 Task: Change  the formatting of the data  Which is Greater than 10 in conditional formating, put the option 'Green Fill with Dark Green Text. . 'In the sheet   Valor SalesZenith Sales   book
Action: Mouse moved to (52, 219)
Screenshot: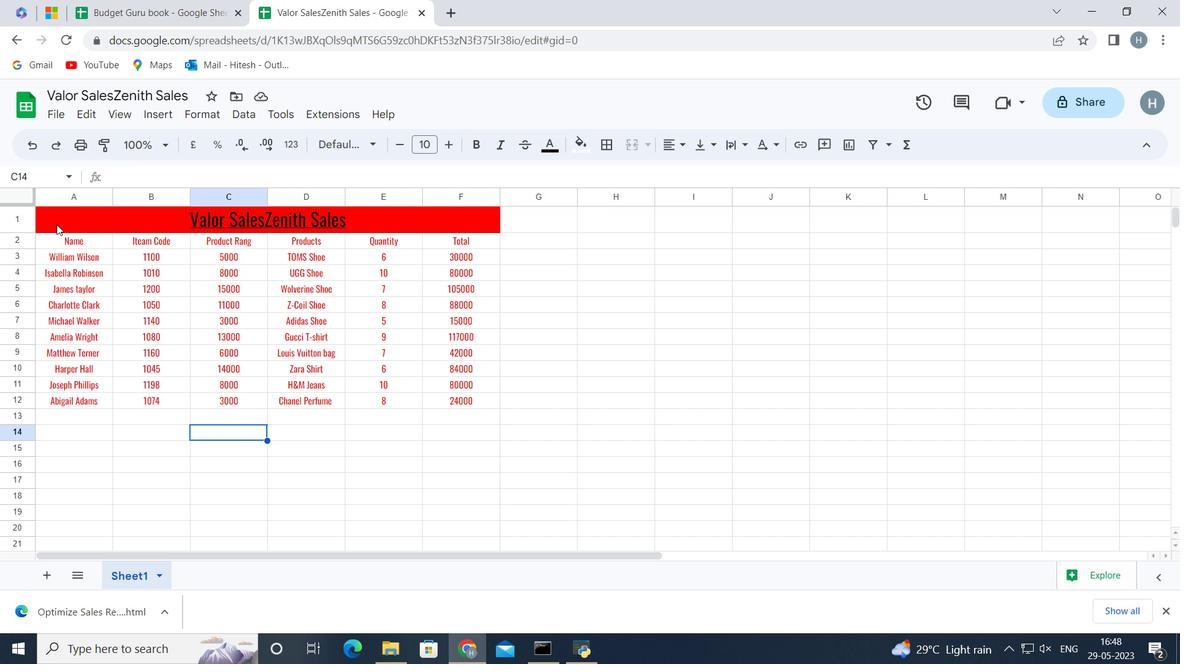 
Action: Mouse pressed left at (52, 219)
Screenshot: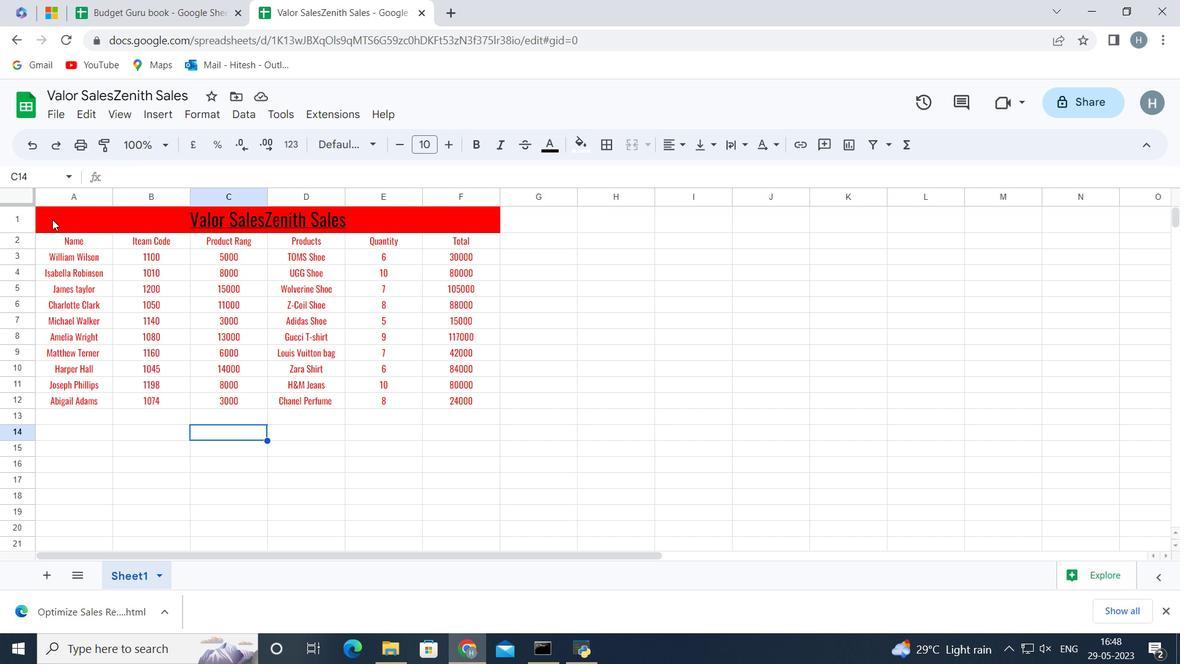 
Action: Key pressed <Key.shift><Key.shift><Key.down><Key.down><Key.down><Key.down><Key.down><Key.down><Key.down><Key.down><Key.down><Key.down><Key.down>
Screenshot: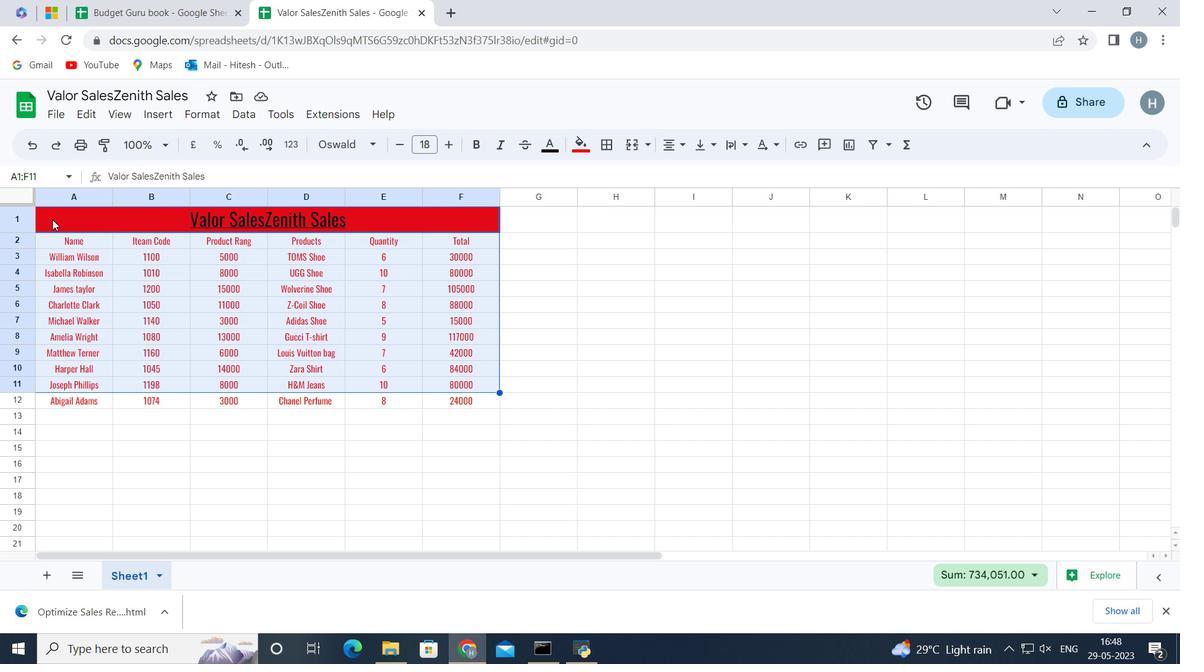 
Action: Mouse moved to (199, 116)
Screenshot: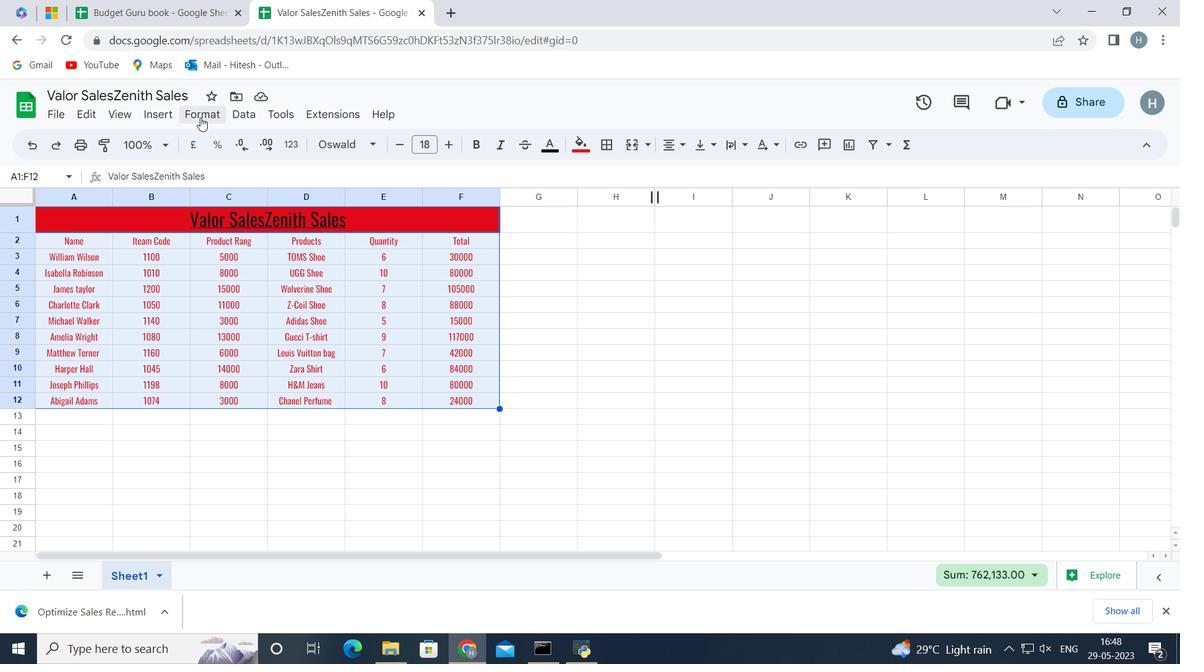 
Action: Mouse pressed left at (199, 116)
Screenshot: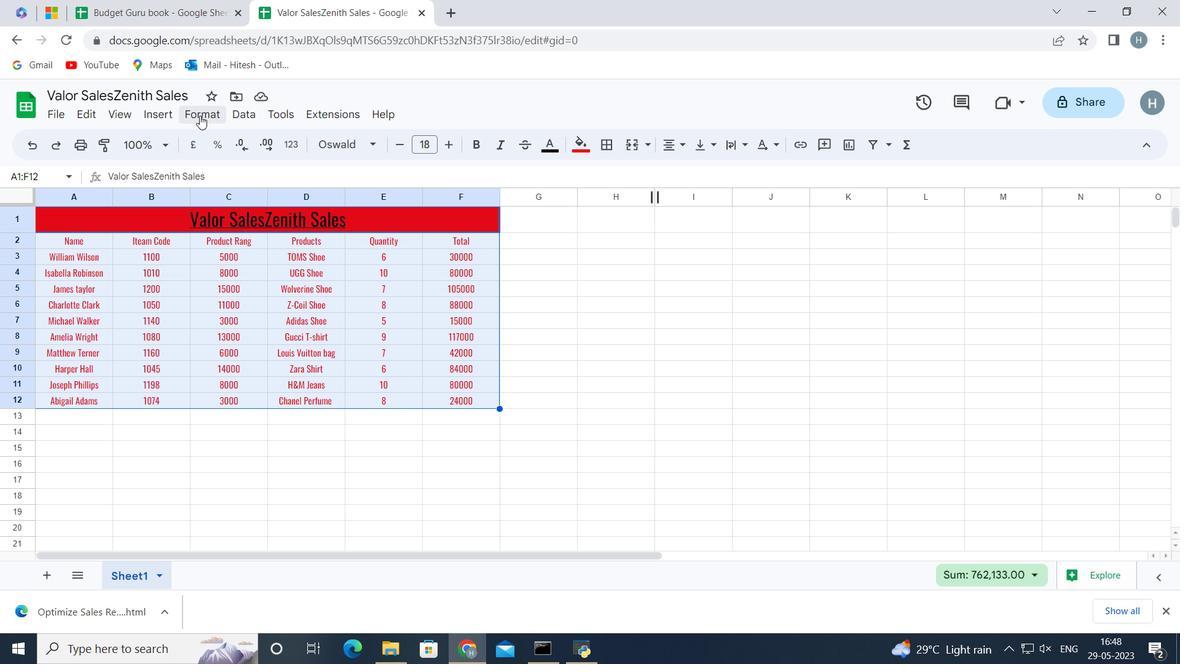 
Action: Mouse moved to (260, 377)
Screenshot: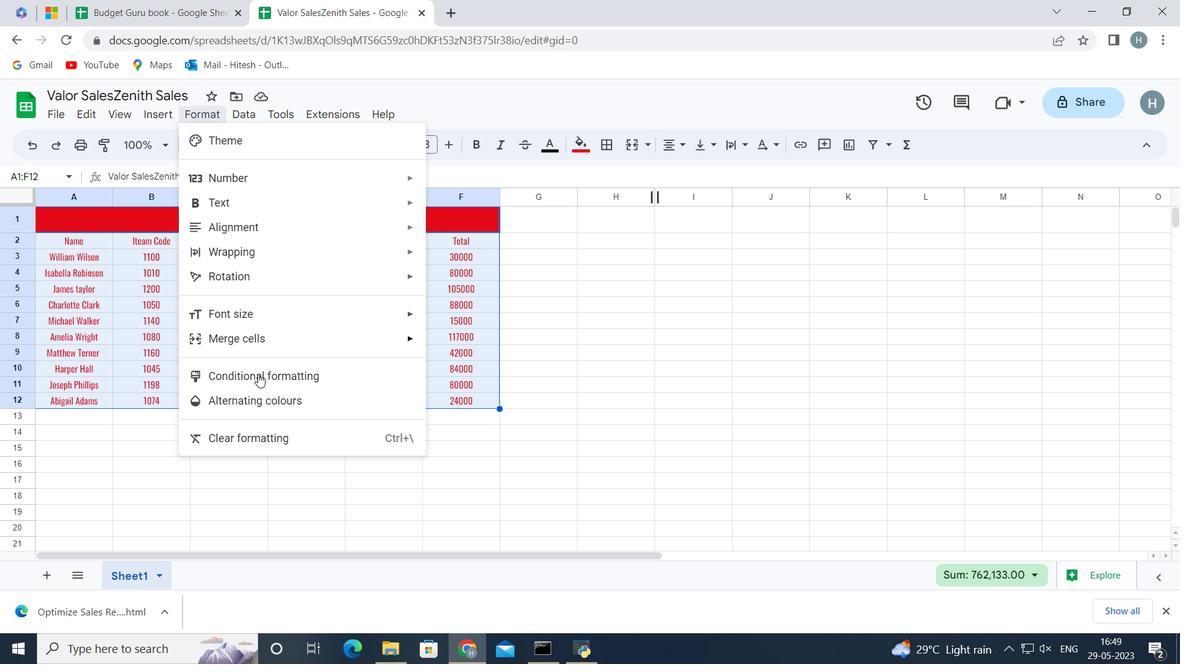 
Action: Mouse pressed left at (260, 377)
Screenshot: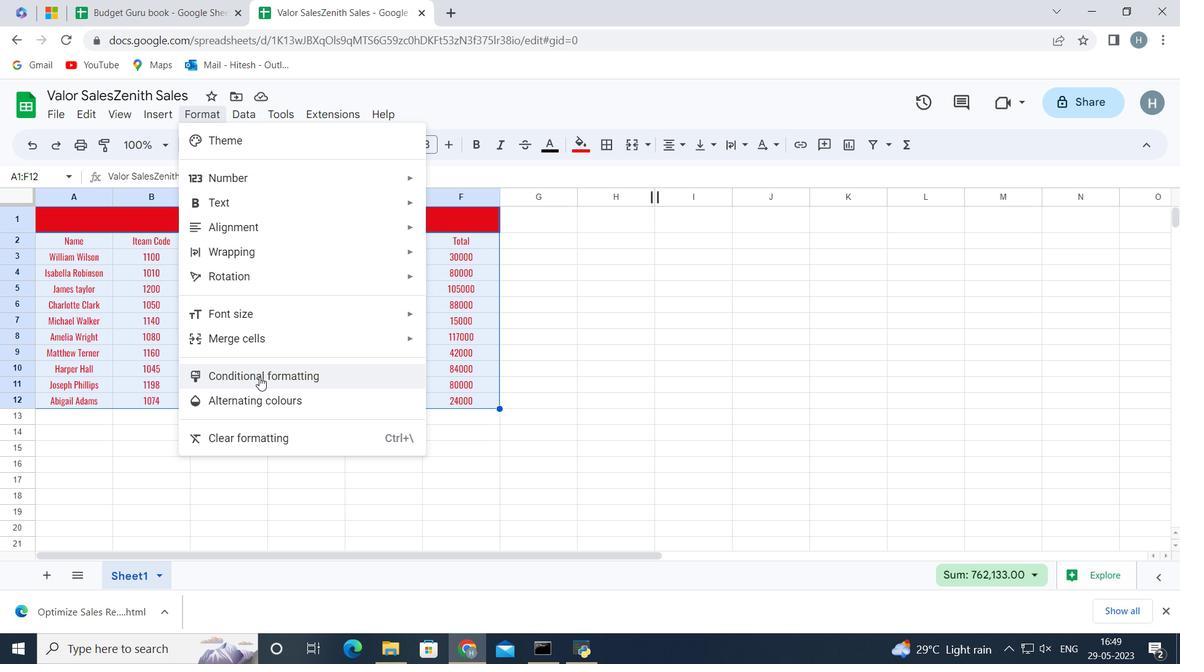 
Action: Mouse moved to (1047, 345)
Screenshot: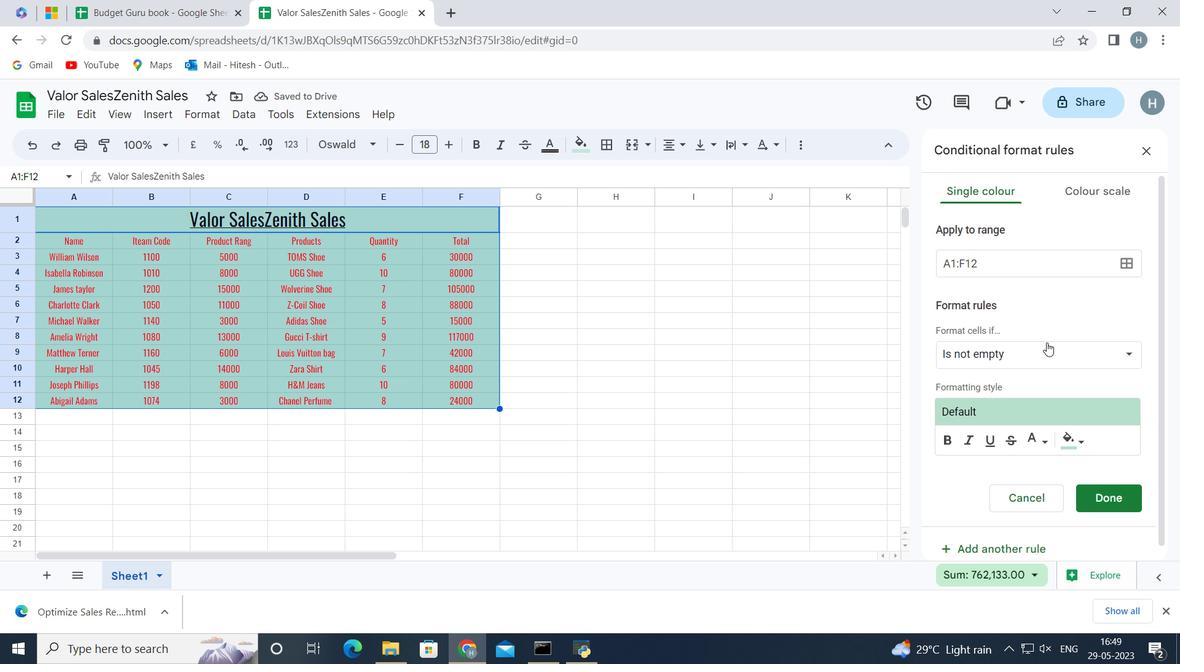 
Action: Mouse pressed left at (1047, 345)
Screenshot: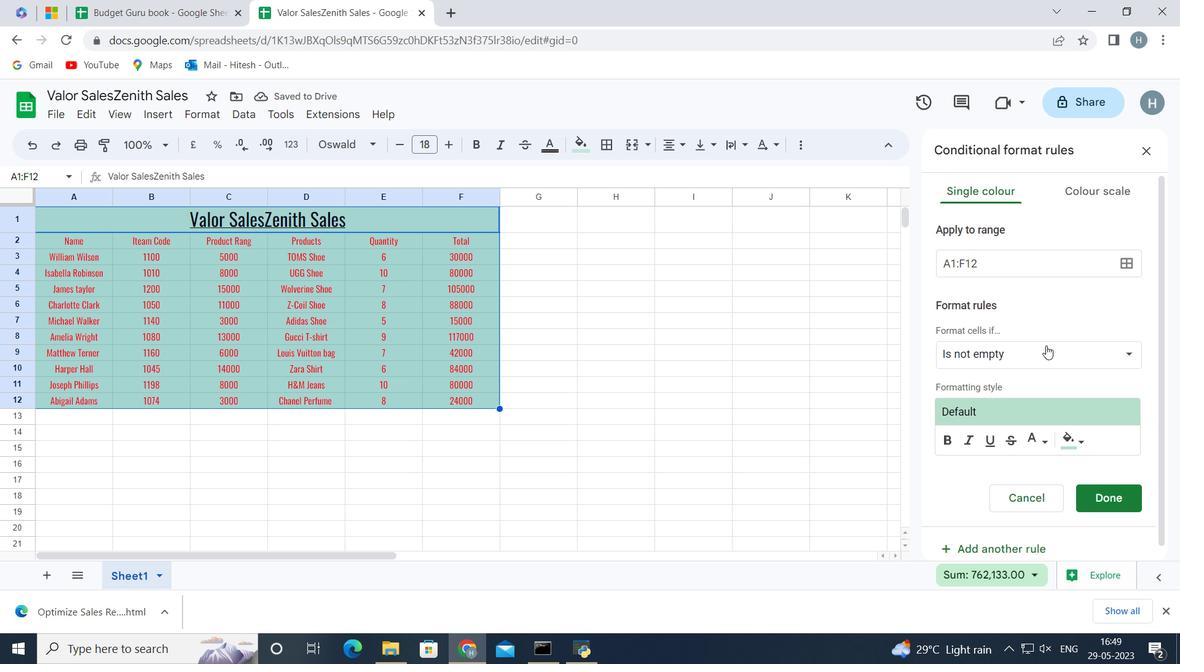 
Action: Mouse moved to (1043, 418)
Screenshot: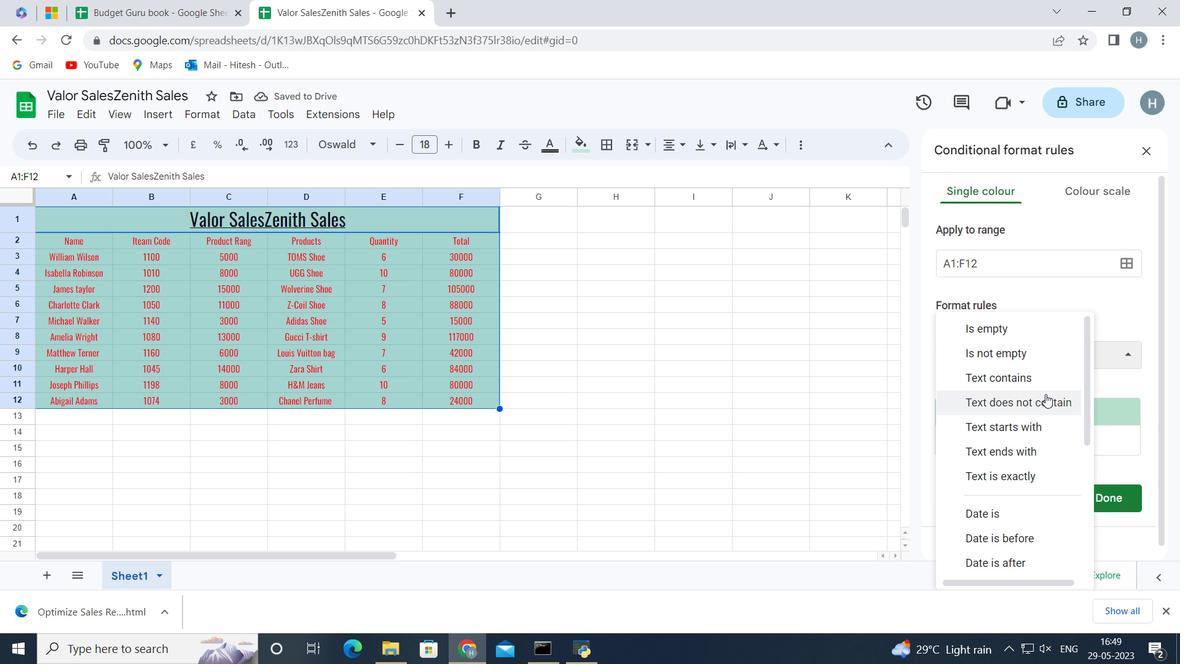 
Action: Mouse scrolled (1043, 418) with delta (0, 0)
Screenshot: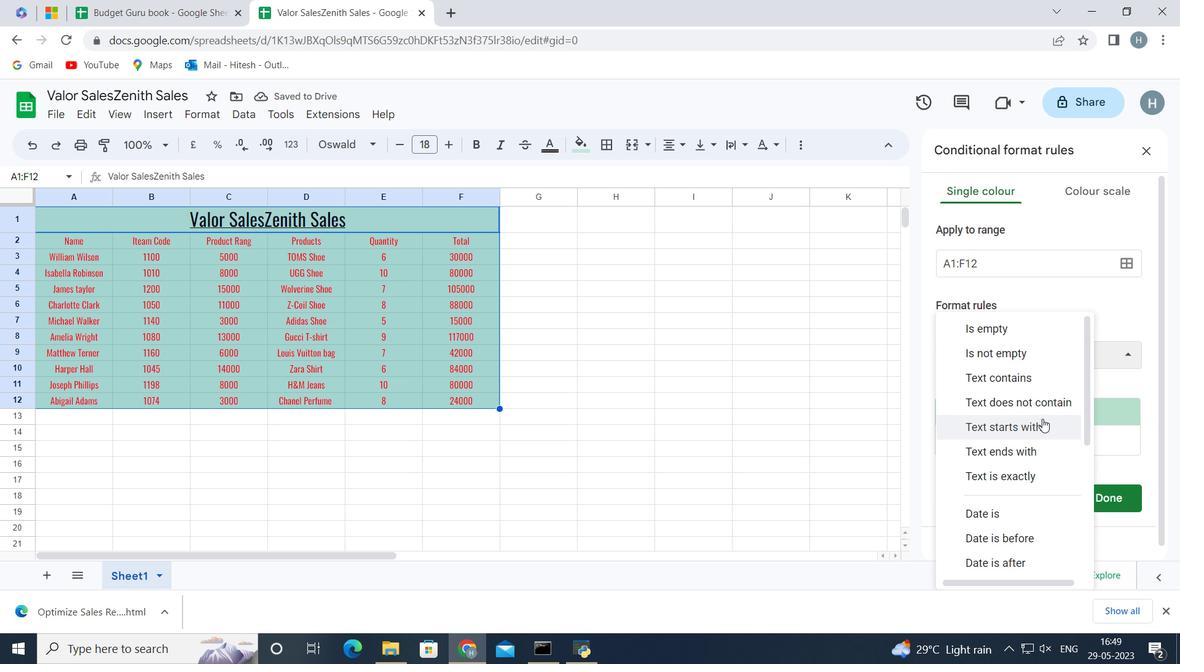 
Action: Mouse moved to (1039, 434)
Screenshot: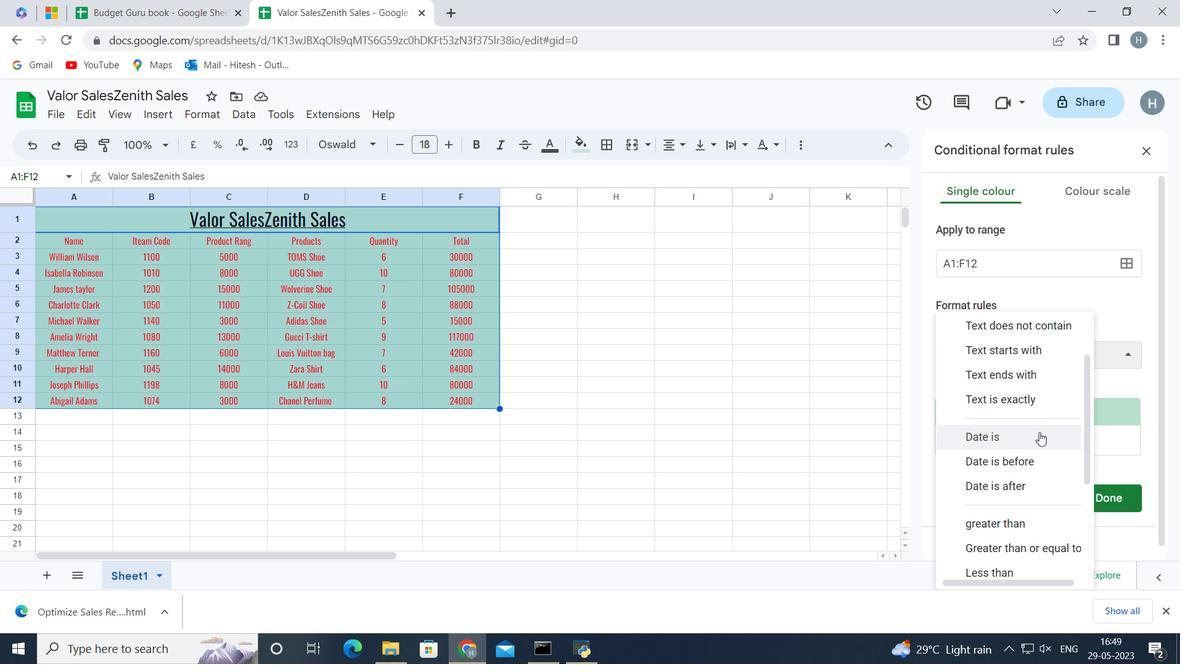 
Action: Mouse scrolled (1039, 434) with delta (0, 0)
Screenshot: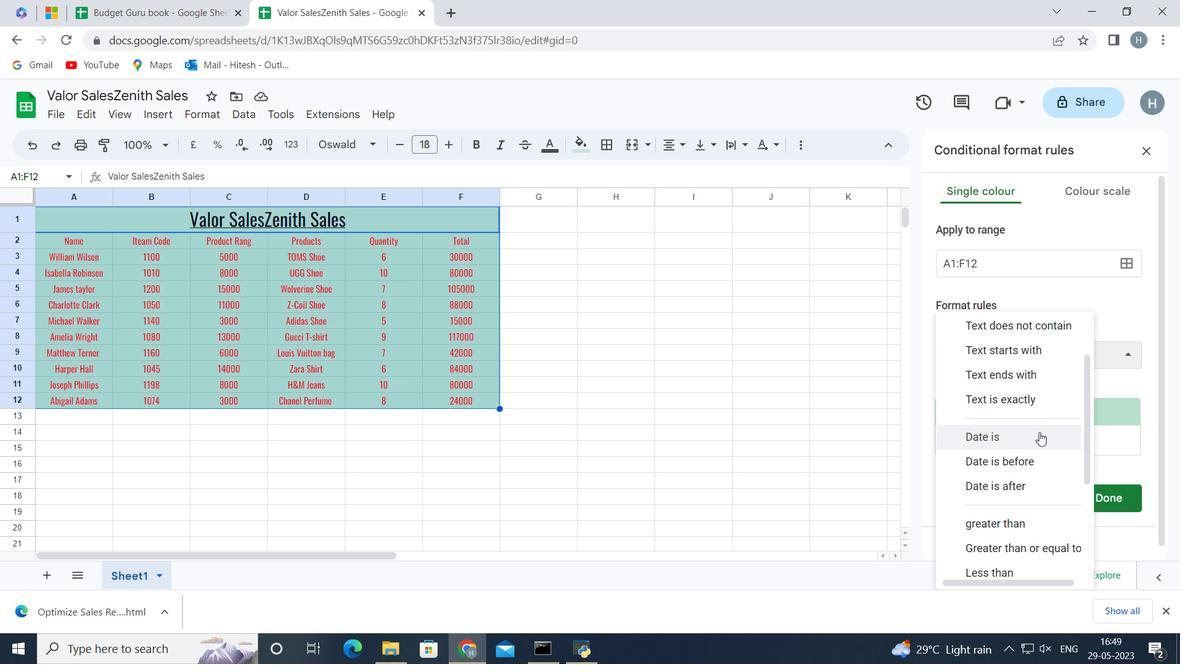 
Action: Mouse moved to (1036, 448)
Screenshot: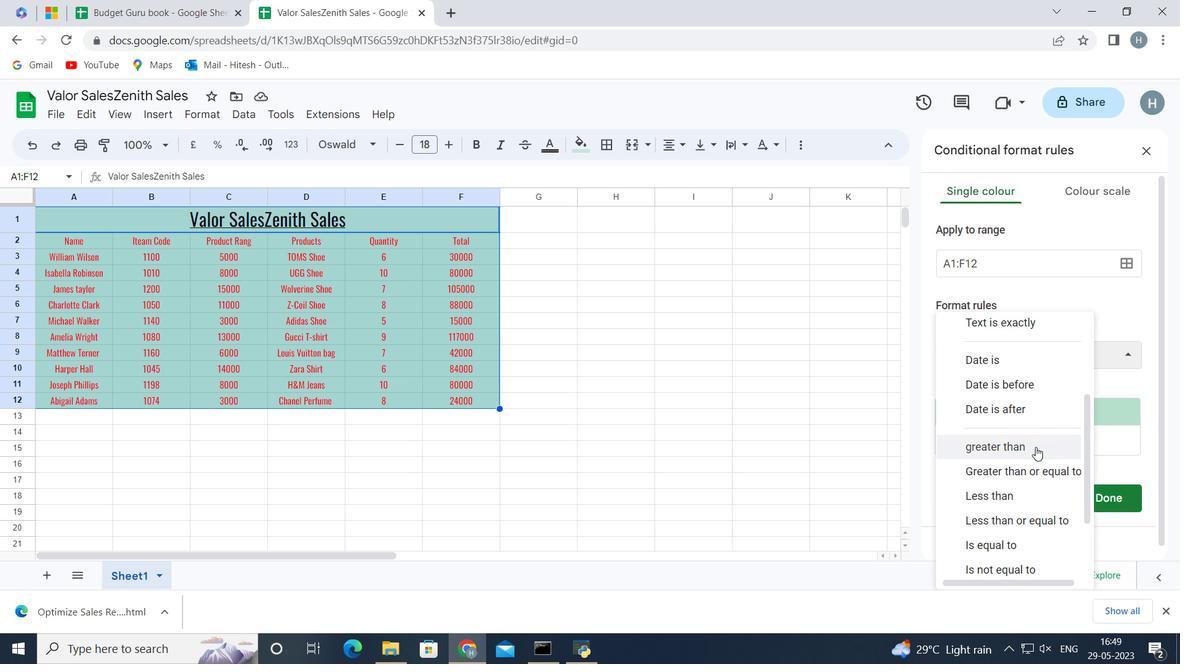 
Action: Mouse pressed left at (1036, 448)
Screenshot: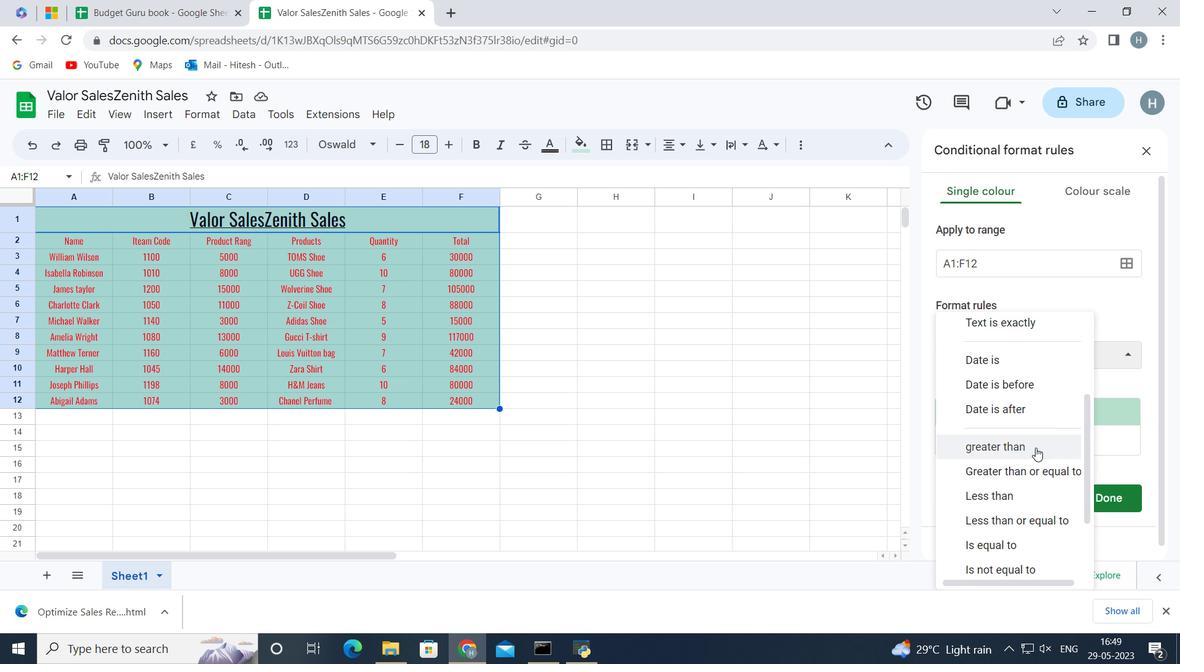 
Action: Mouse moved to (1015, 389)
Screenshot: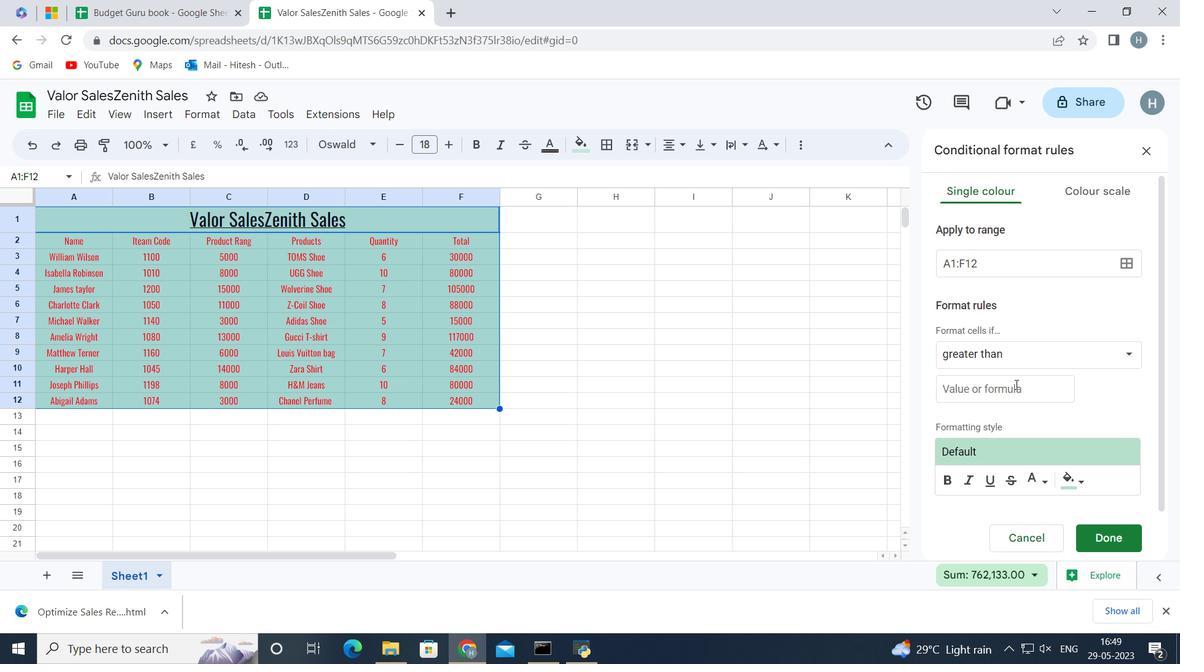 
Action: Mouse pressed left at (1015, 389)
Screenshot: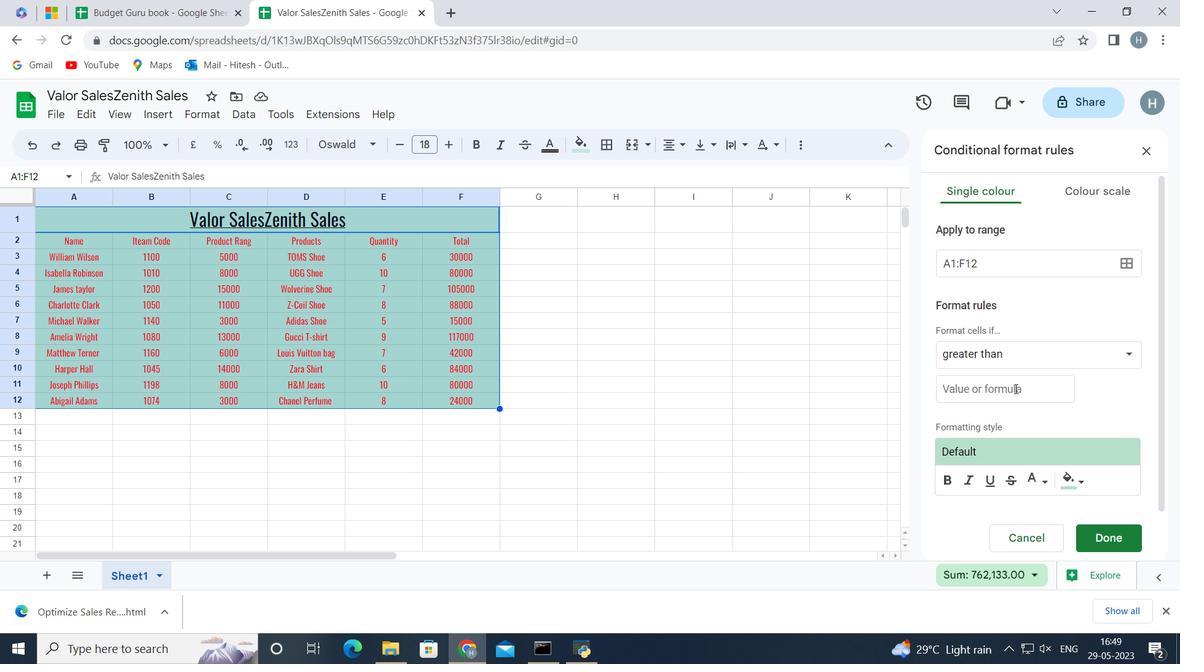 
Action: Mouse moved to (1019, 388)
Screenshot: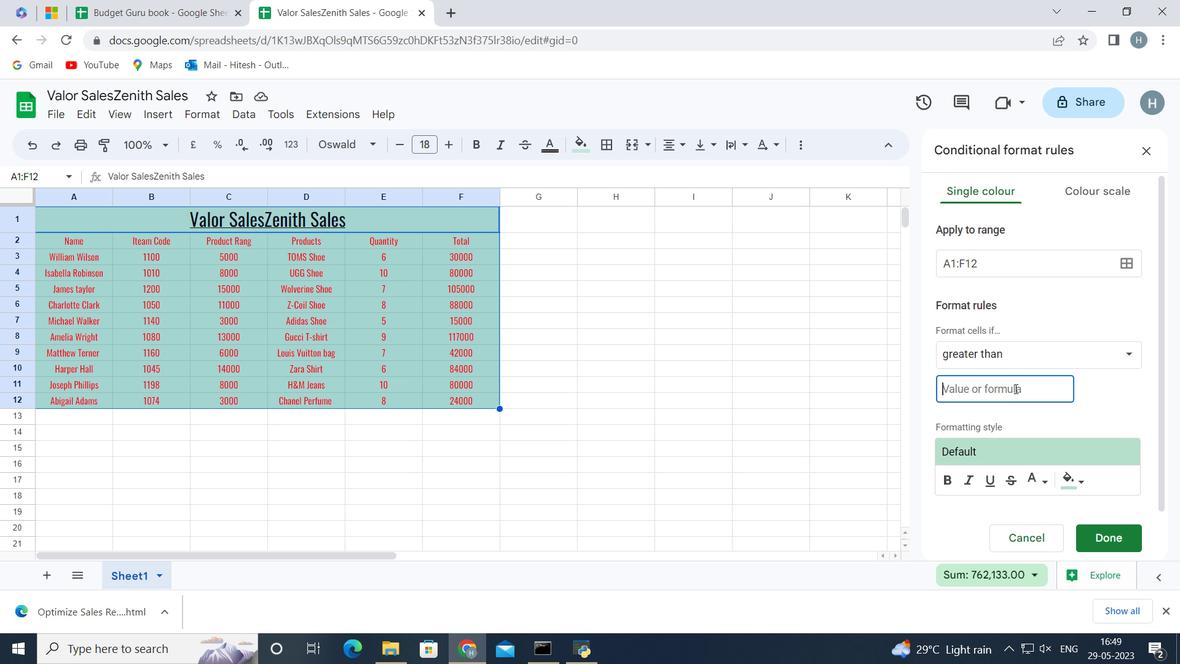 
Action: Key pressed 10
Screenshot: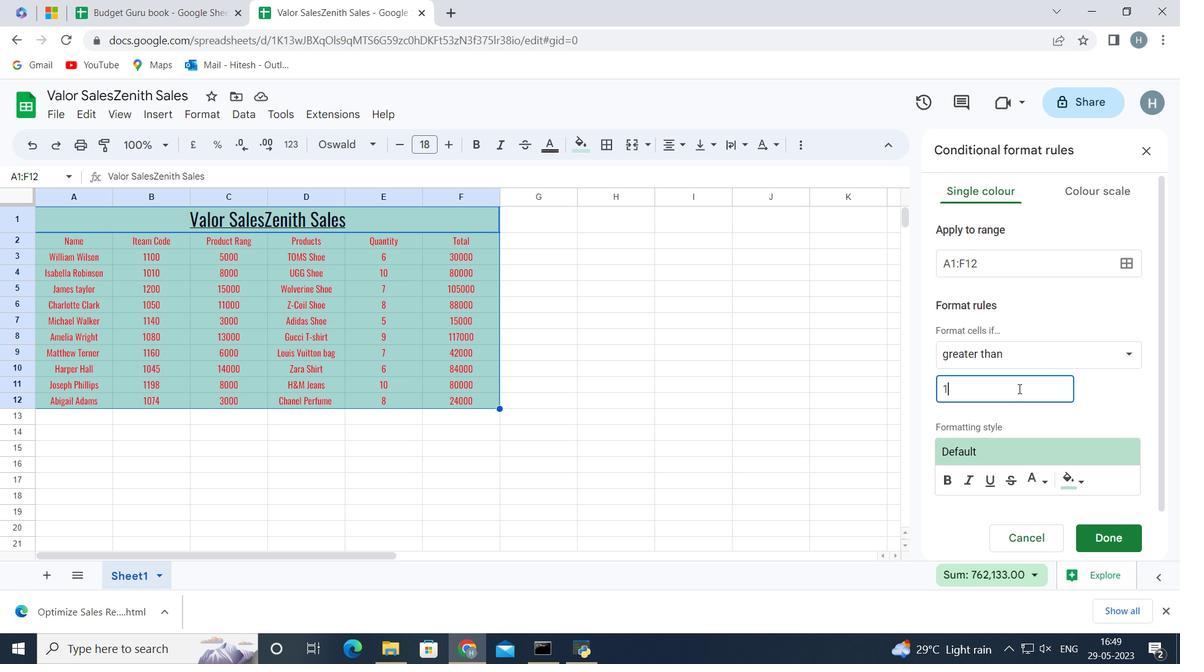 
Action: Mouse moved to (1063, 483)
Screenshot: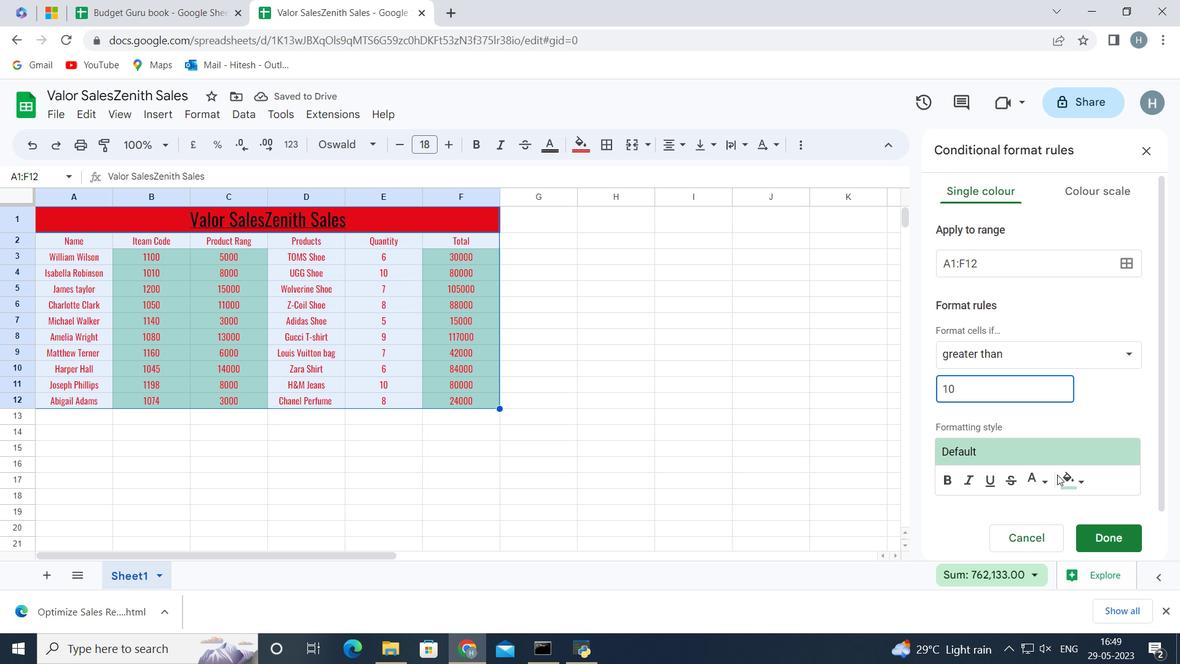 
Action: Mouse pressed left at (1063, 483)
Screenshot: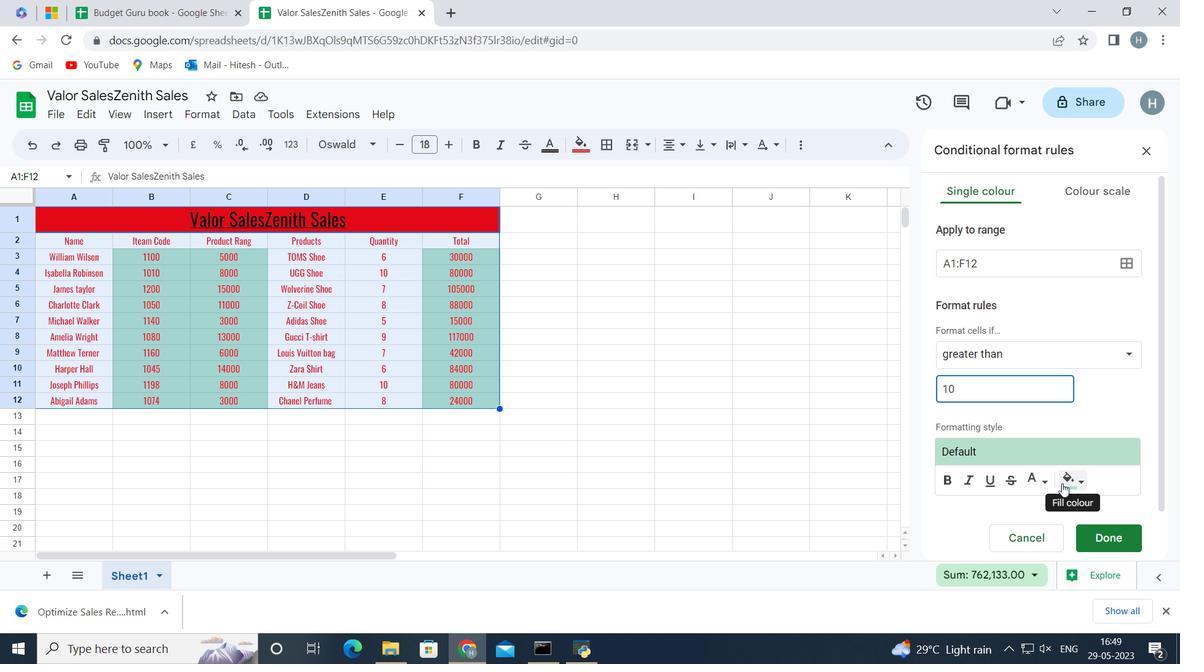 
Action: Mouse moved to (987, 350)
Screenshot: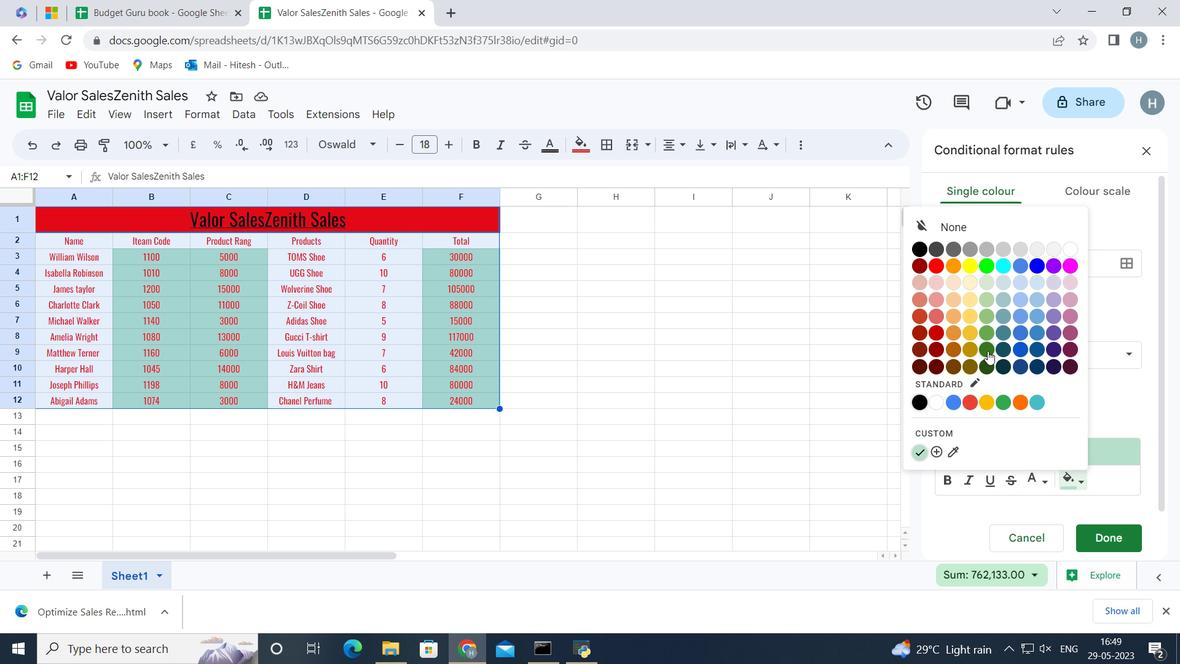
Action: Mouse pressed left at (987, 350)
Screenshot: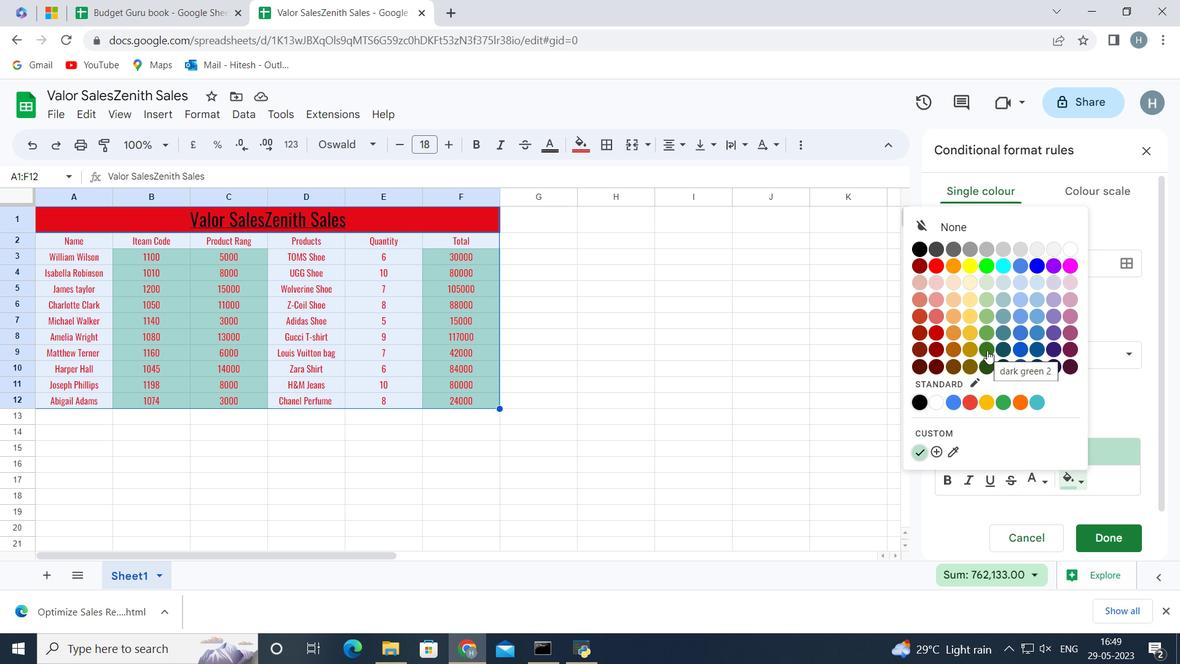 
Action: Mouse moved to (1108, 460)
Screenshot: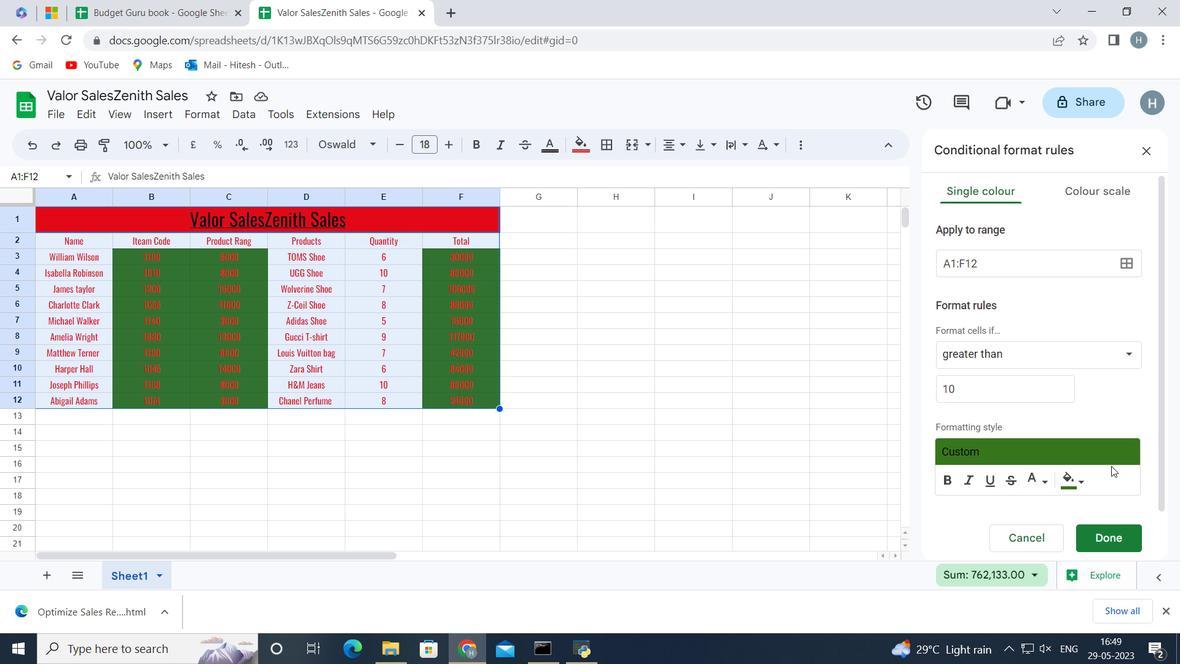 
Action: Mouse scrolled (1108, 459) with delta (0, 0)
Screenshot: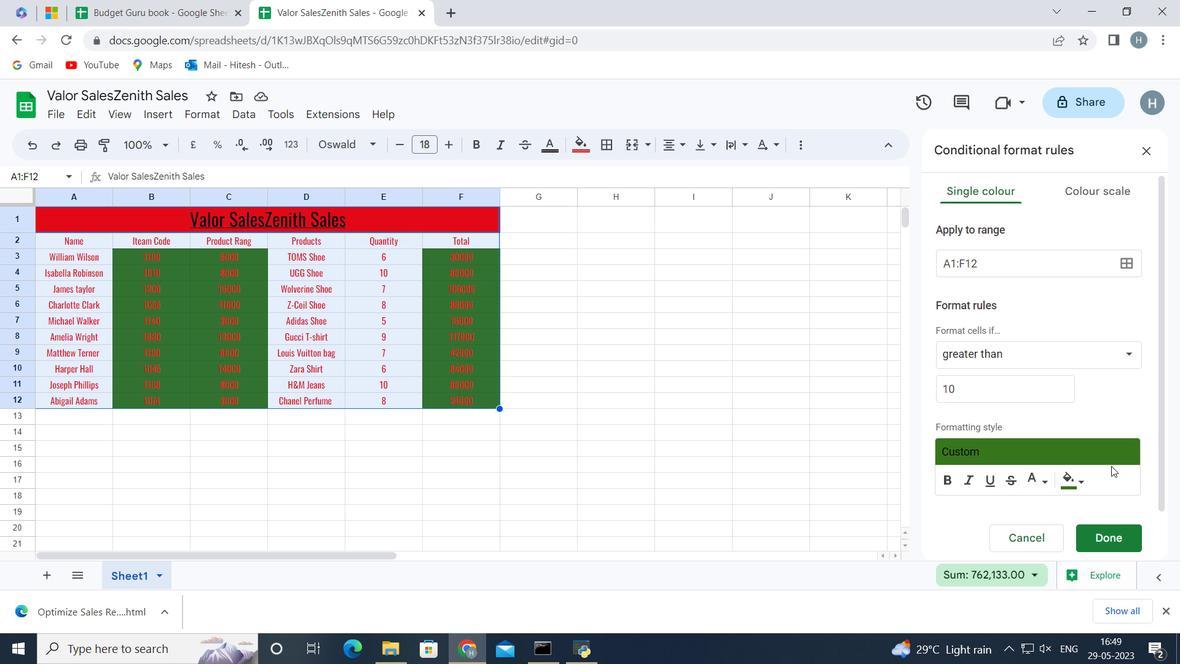 
Action: Mouse scrolled (1108, 459) with delta (0, 0)
Screenshot: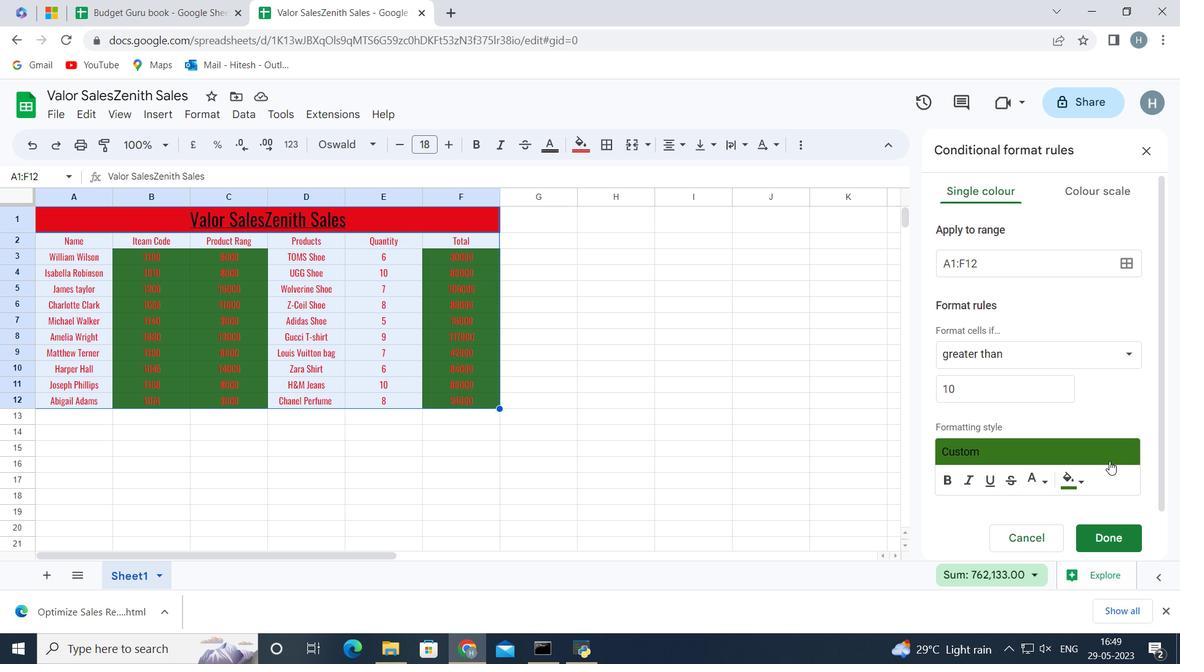 
Action: Mouse scrolled (1108, 459) with delta (0, 0)
Screenshot: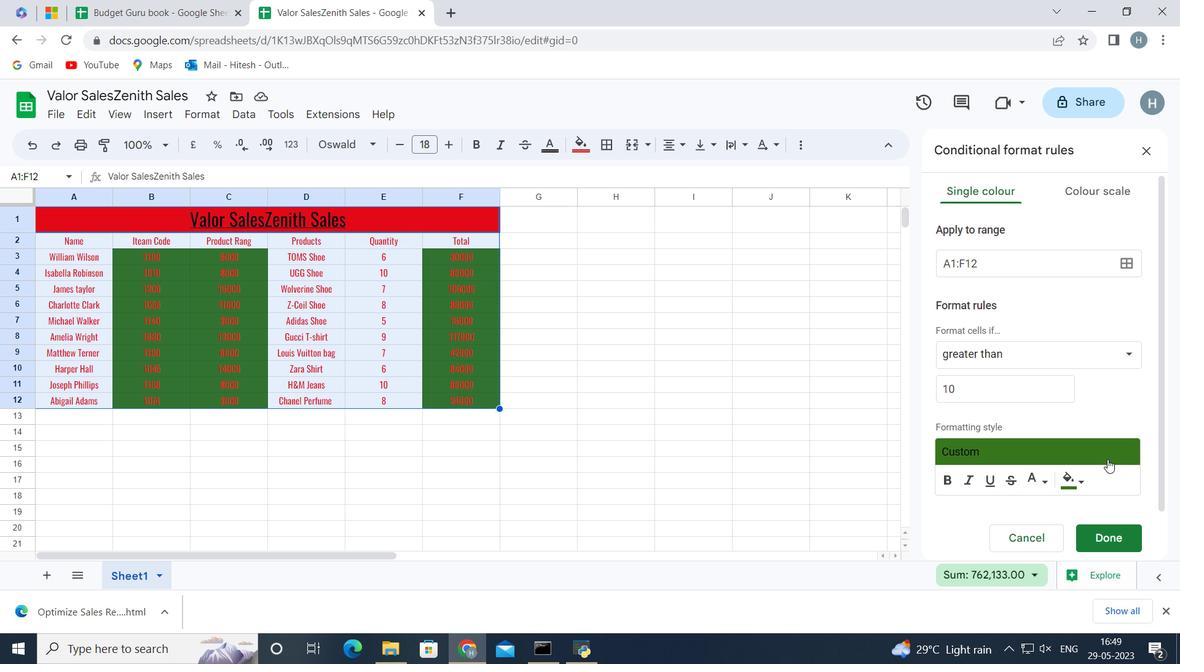 
Action: Mouse moved to (1048, 431)
Screenshot: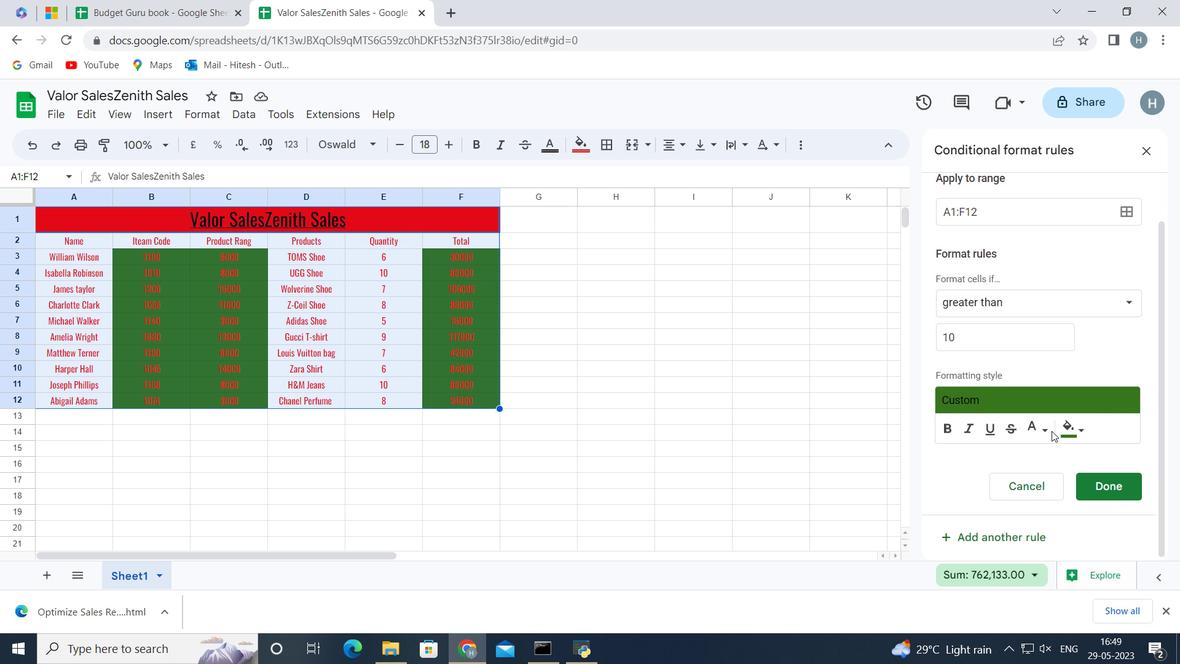 
Action: Mouse pressed left at (1048, 431)
Screenshot: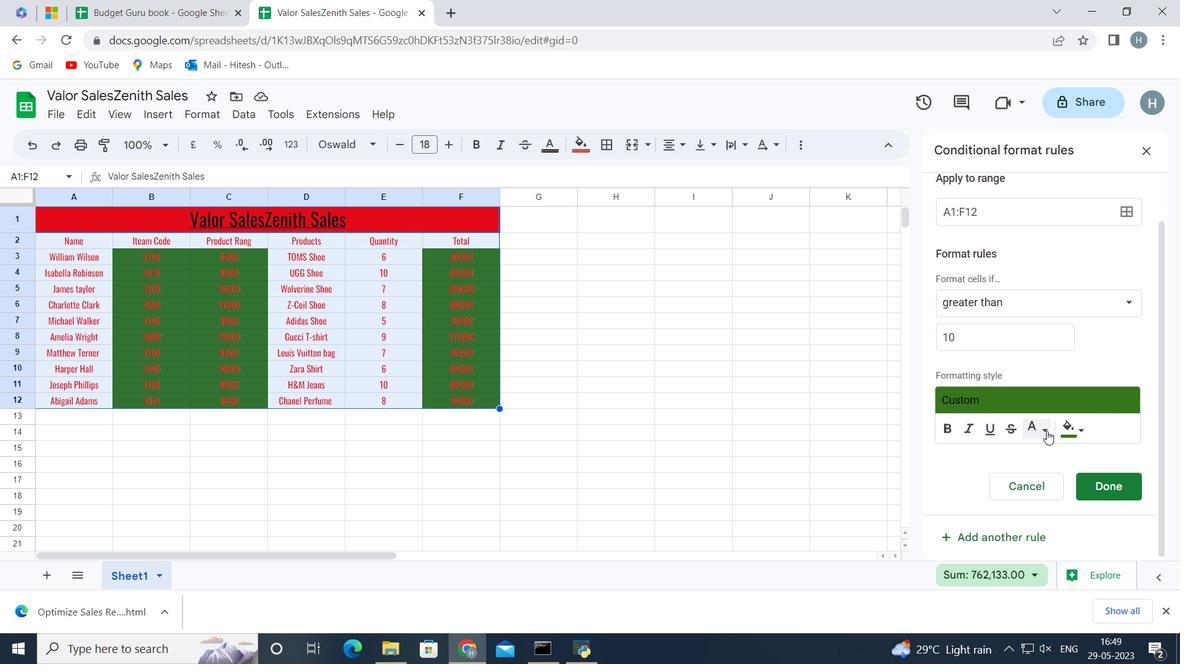 
Action: Mouse moved to (948, 312)
Screenshot: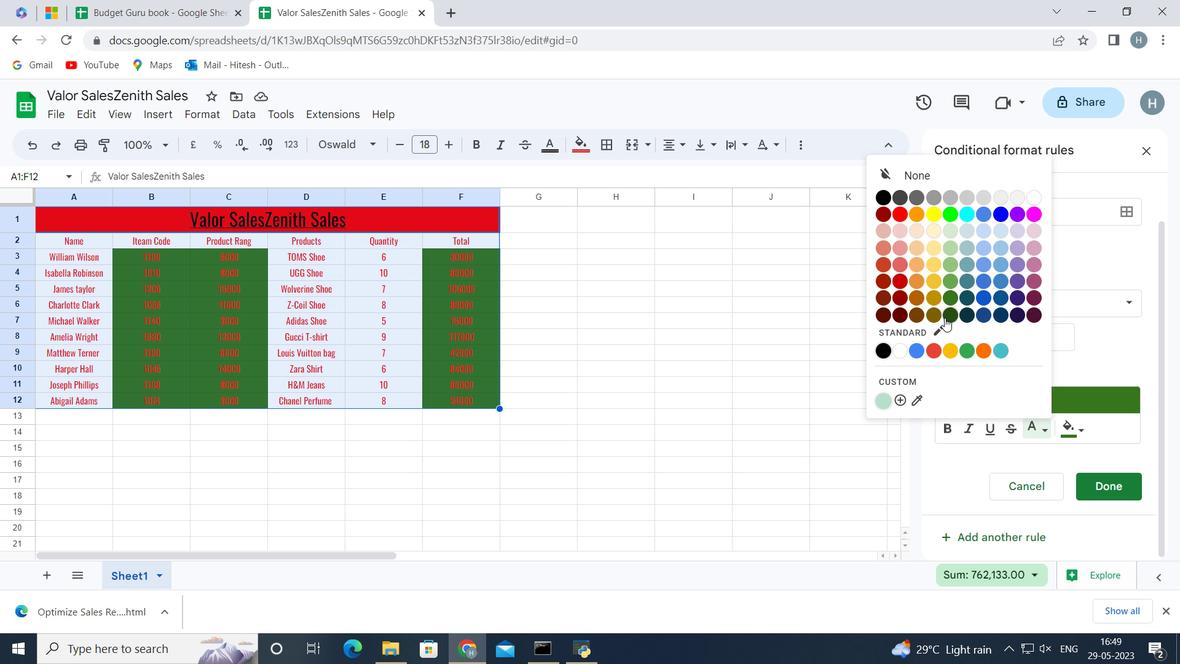 
Action: Mouse pressed left at (948, 312)
Screenshot: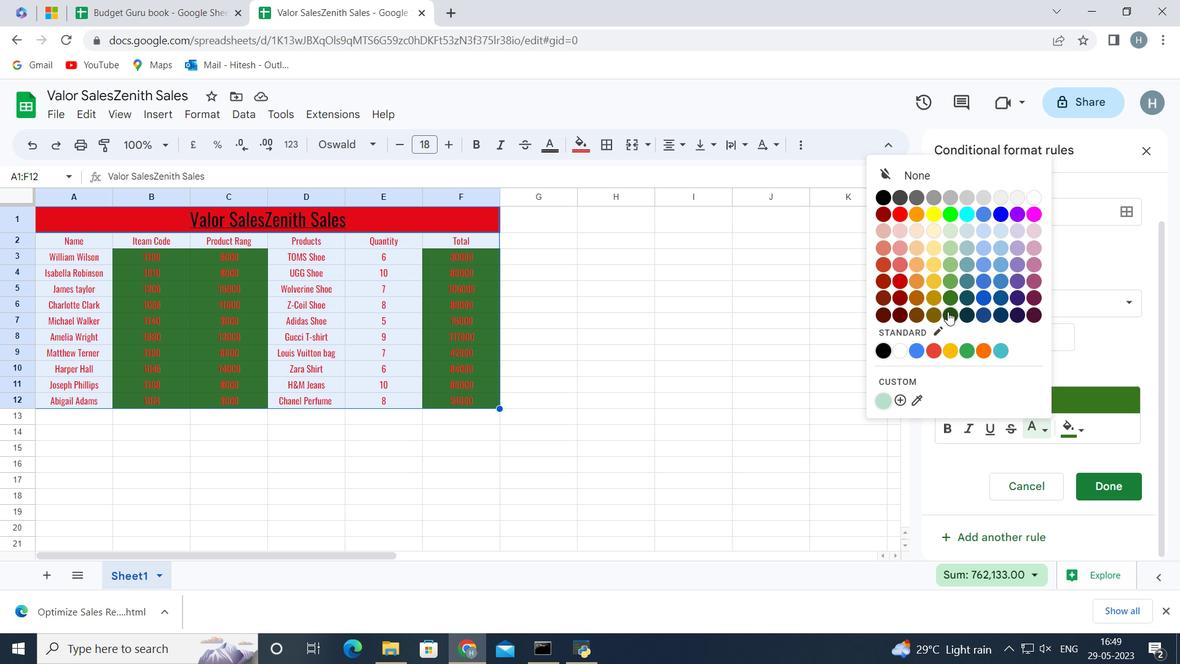 
Action: Mouse moved to (1041, 433)
Screenshot: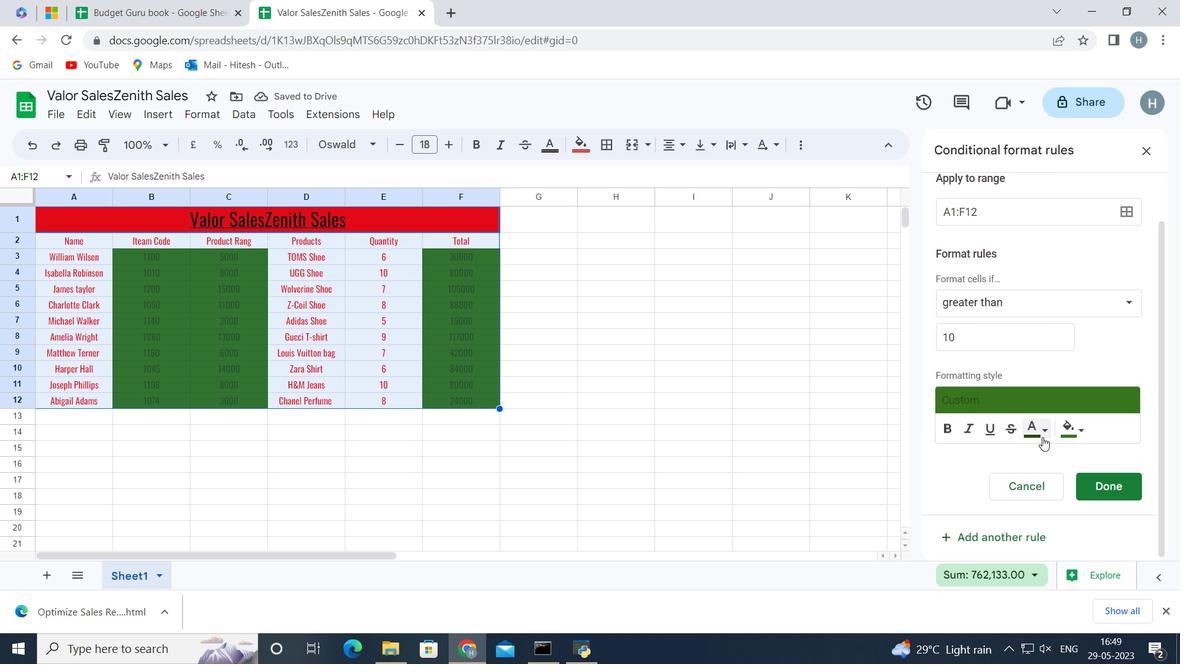 
Action: Mouse pressed left at (1041, 433)
Screenshot: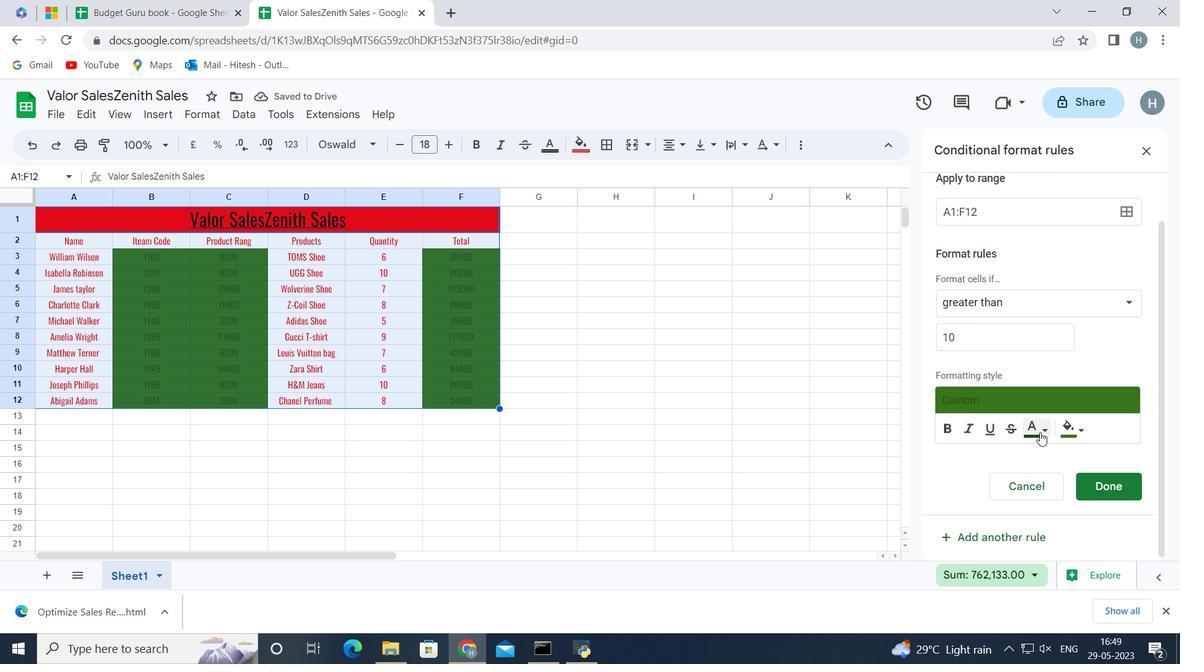 
Action: Mouse moved to (947, 313)
Screenshot: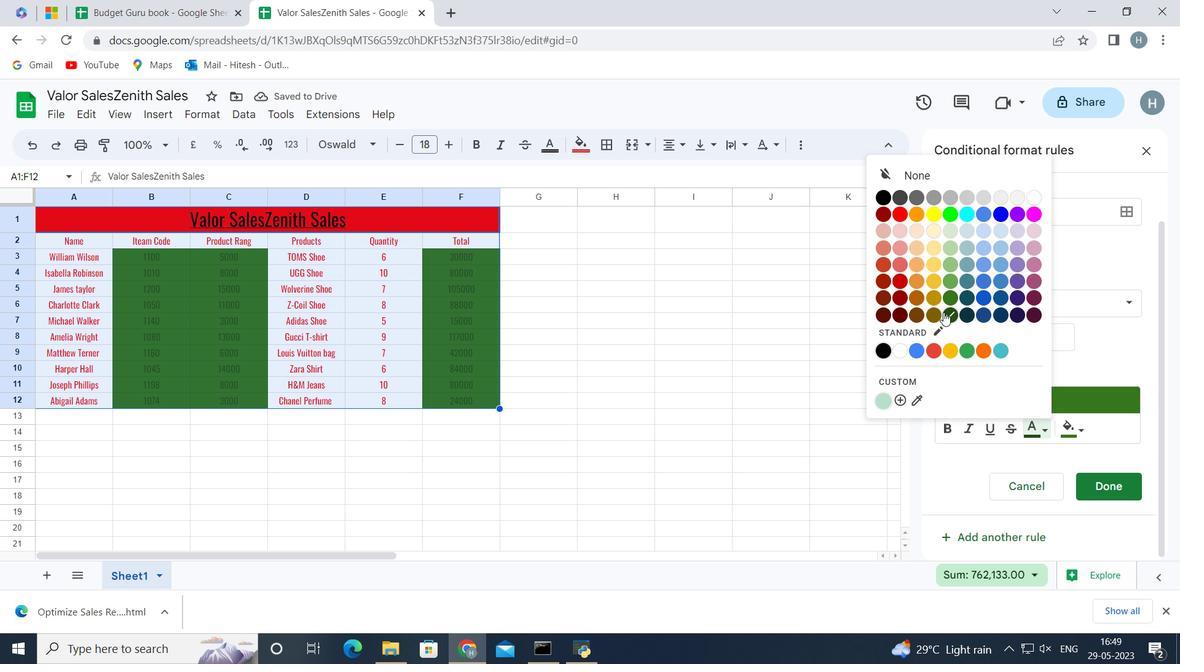 
Action: Mouse pressed left at (947, 313)
Screenshot: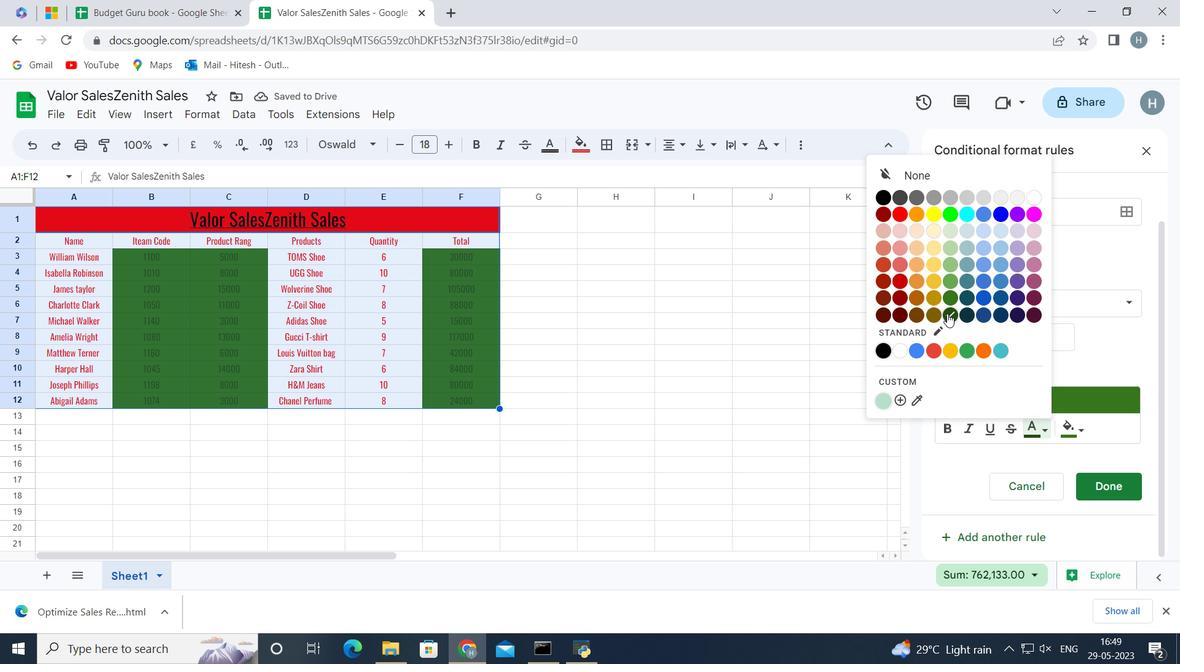 
Action: Mouse moved to (1043, 426)
Screenshot: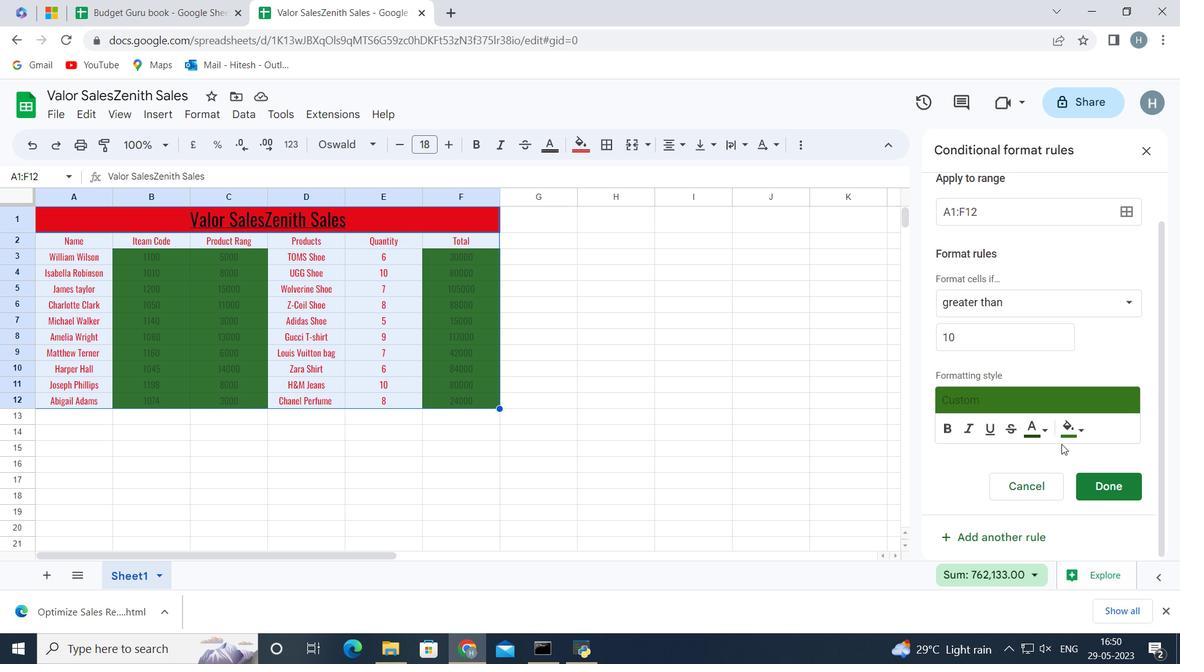
Action: Mouse pressed left at (1043, 426)
Screenshot: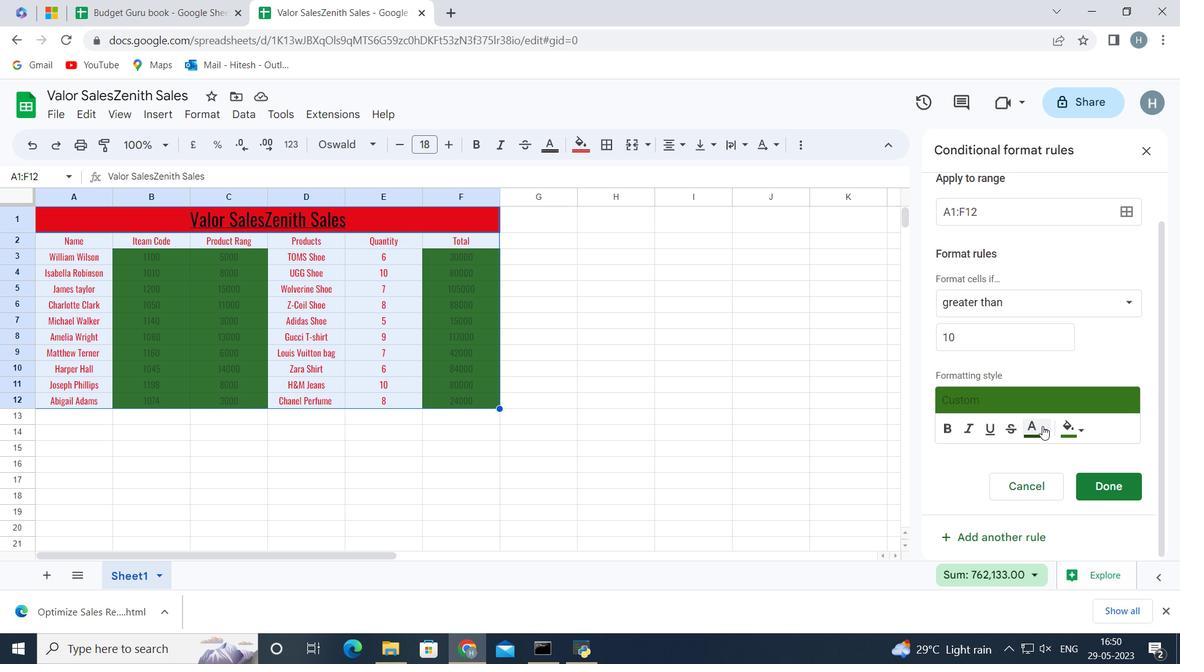
Action: Mouse moved to (883, 351)
Screenshot: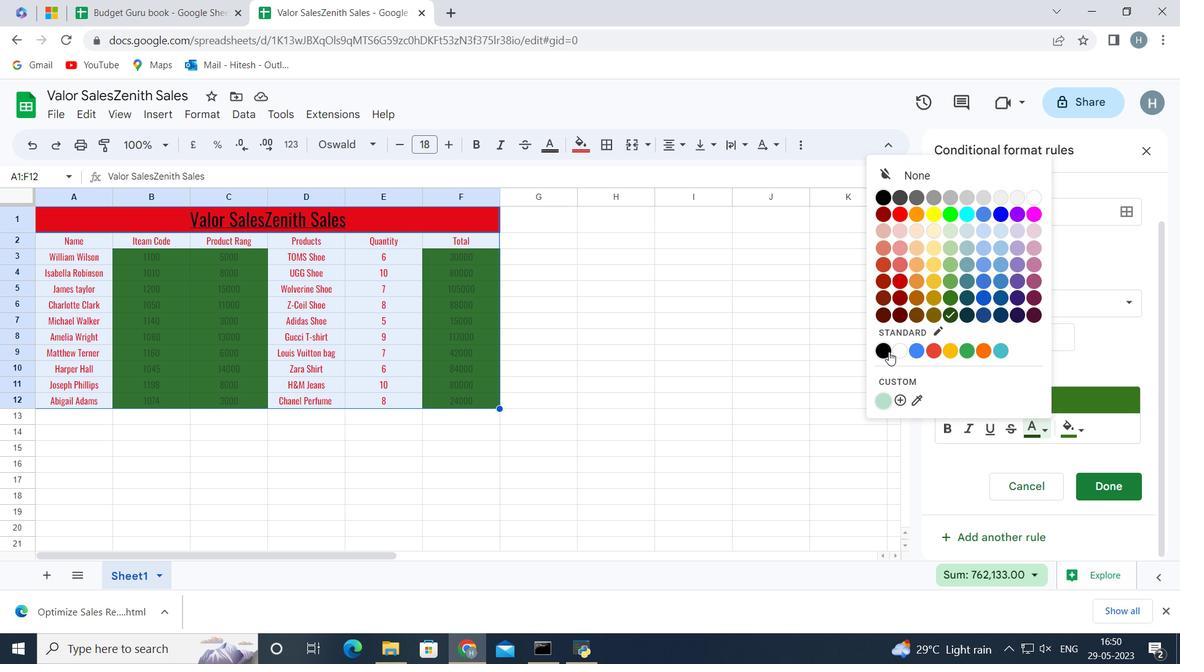 
Action: Mouse pressed left at (883, 351)
Screenshot: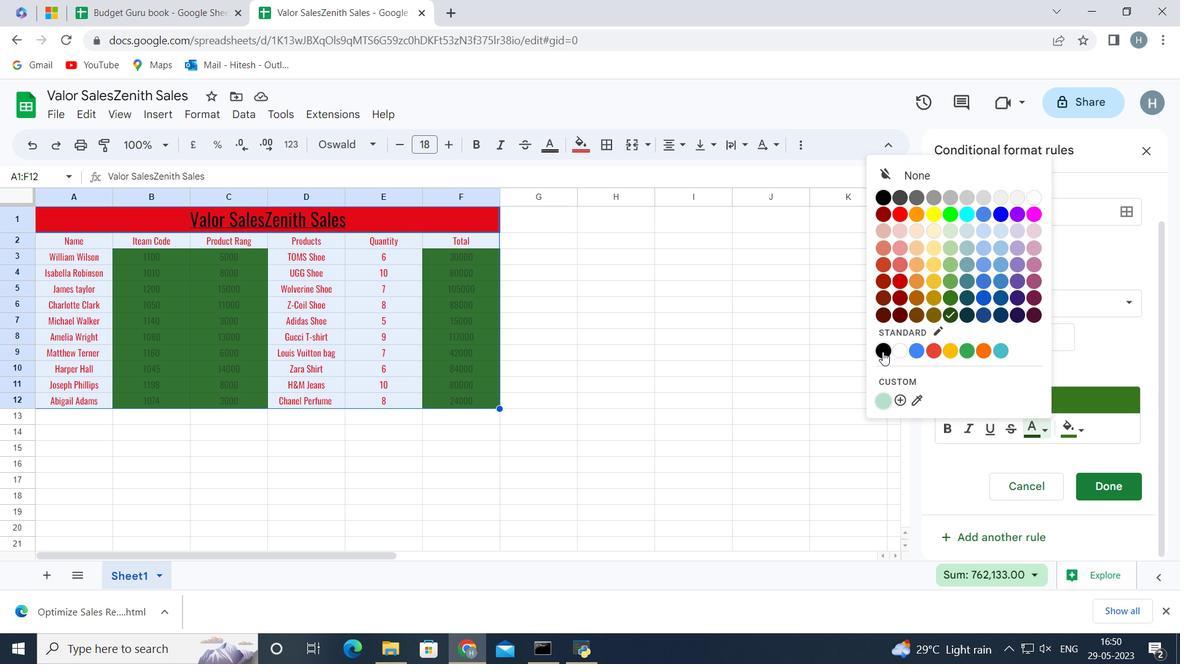 
Action: Mouse moved to (1039, 431)
Screenshot: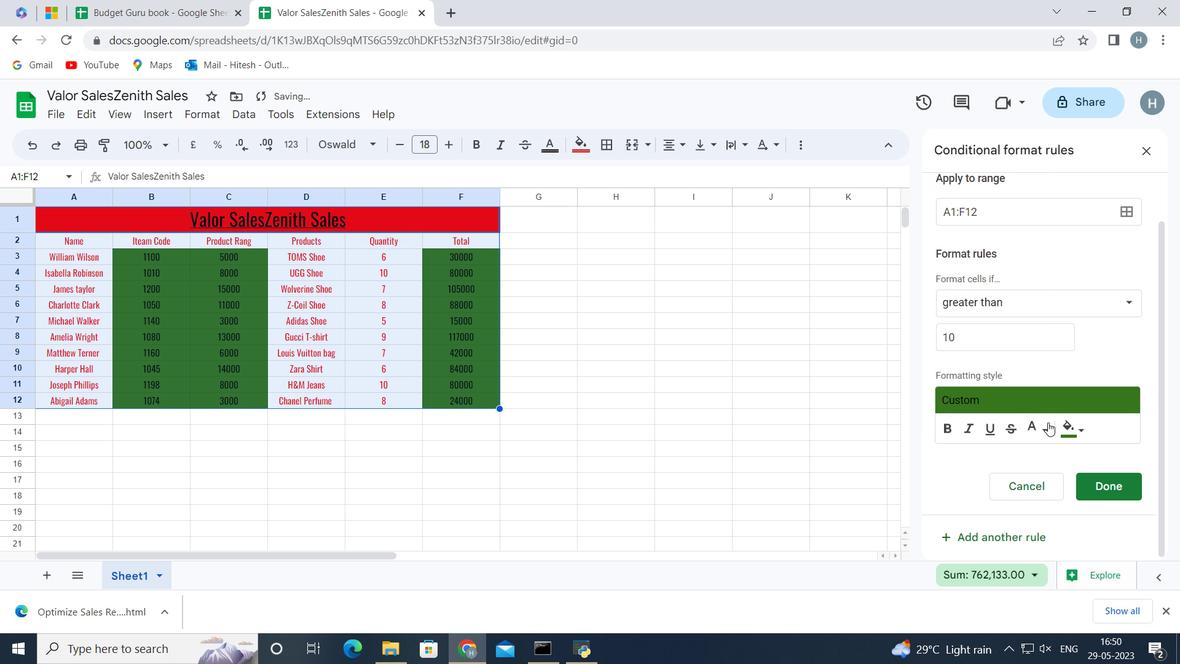 
Action: Mouse pressed left at (1039, 431)
Screenshot: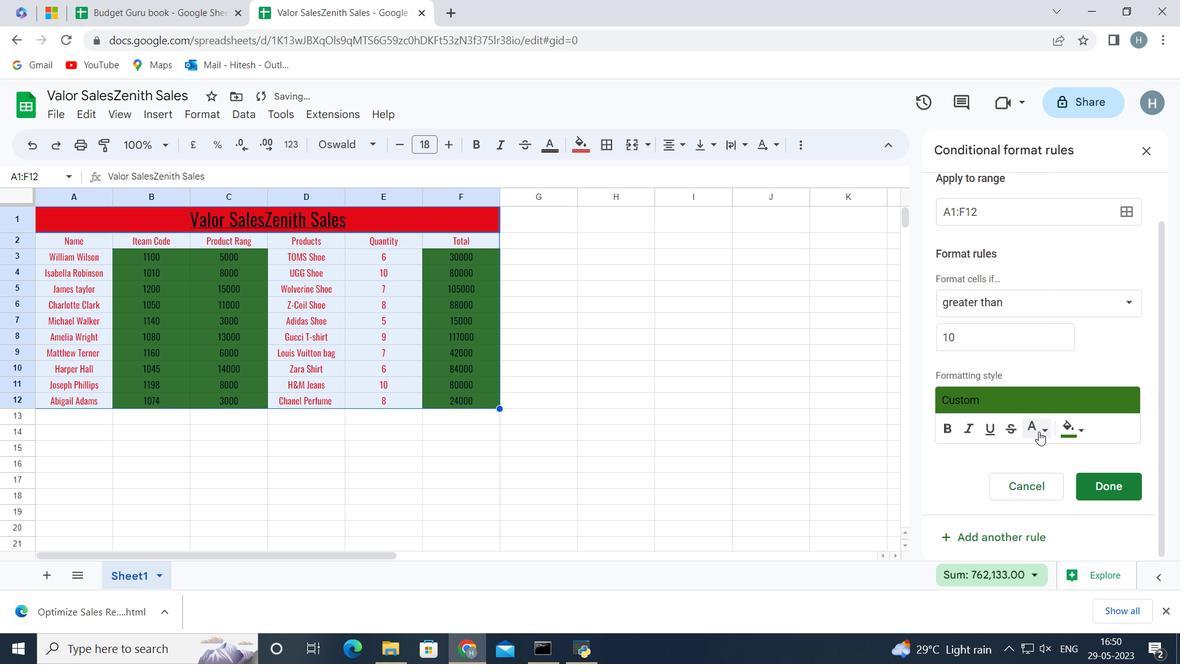 
Action: Mouse moved to (899, 209)
Screenshot: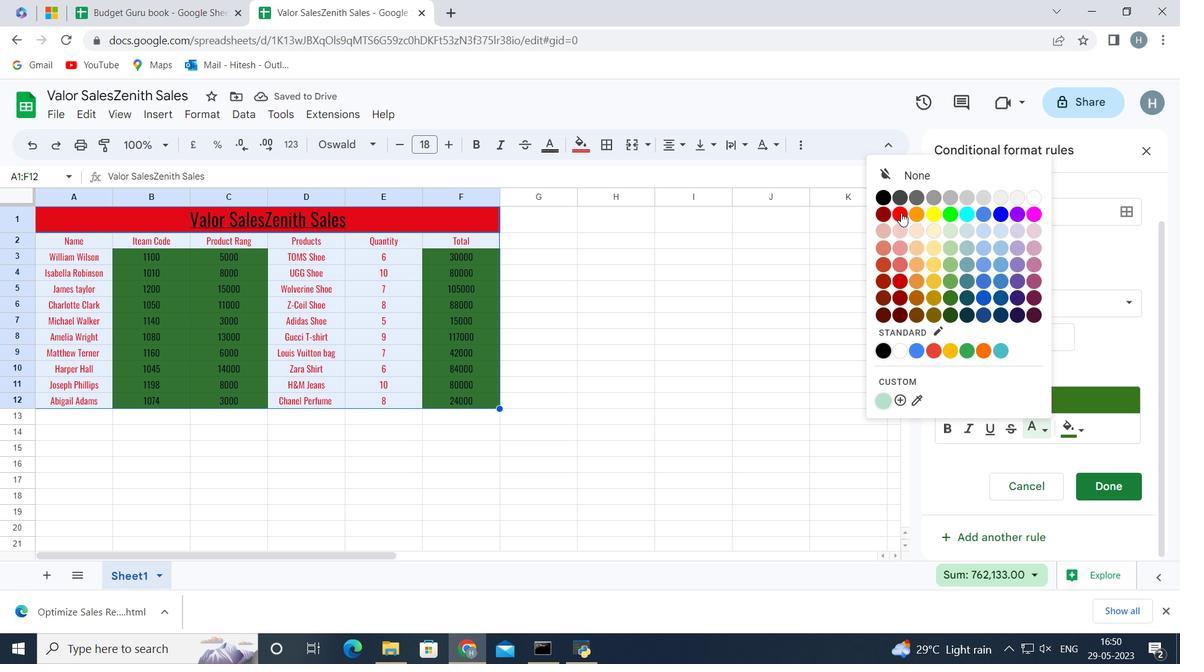 
Action: Mouse pressed left at (899, 209)
Screenshot: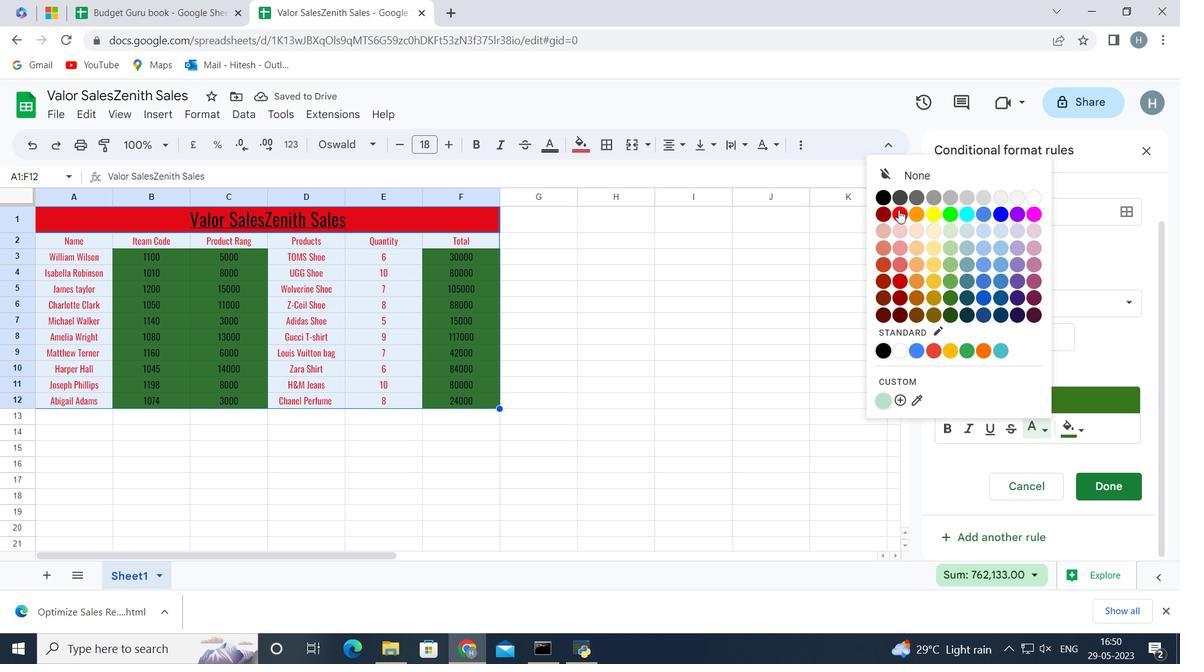 
Action: Mouse moved to (1101, 482)
Screenshot: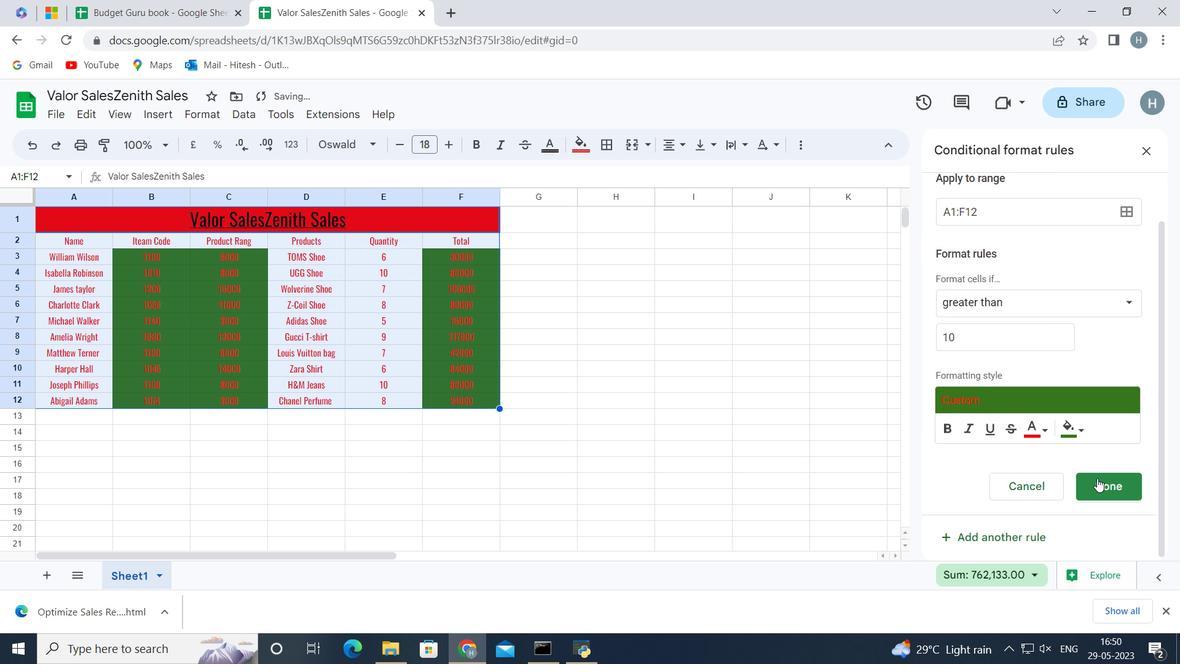 
Action: Mouse pressed left at (1101, 482)
Screenshot: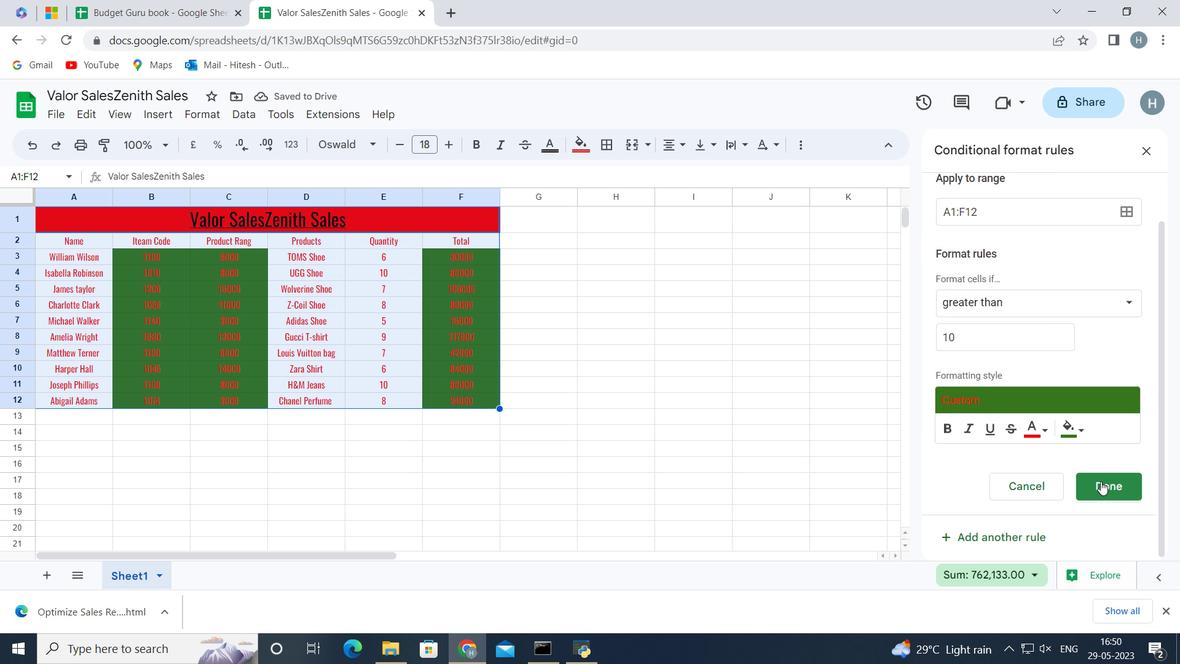 
Action: Mouse moved to (701, 406)
Screenshot: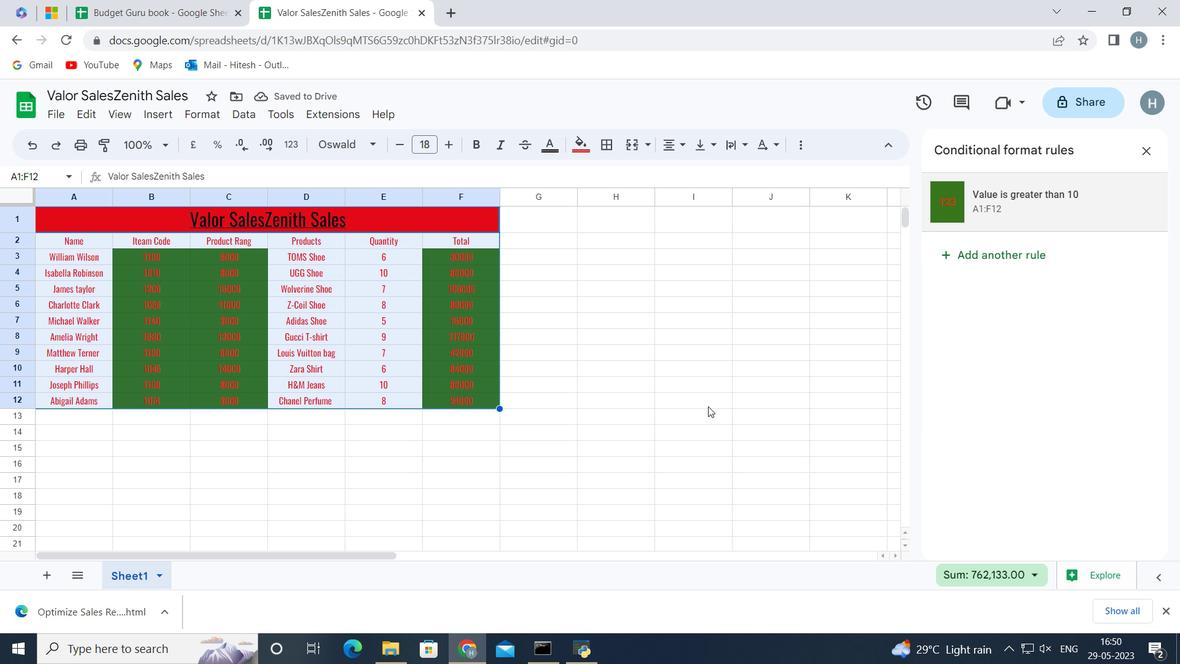 
Action: Mouse pressed left at (701, 406)
Screenshot: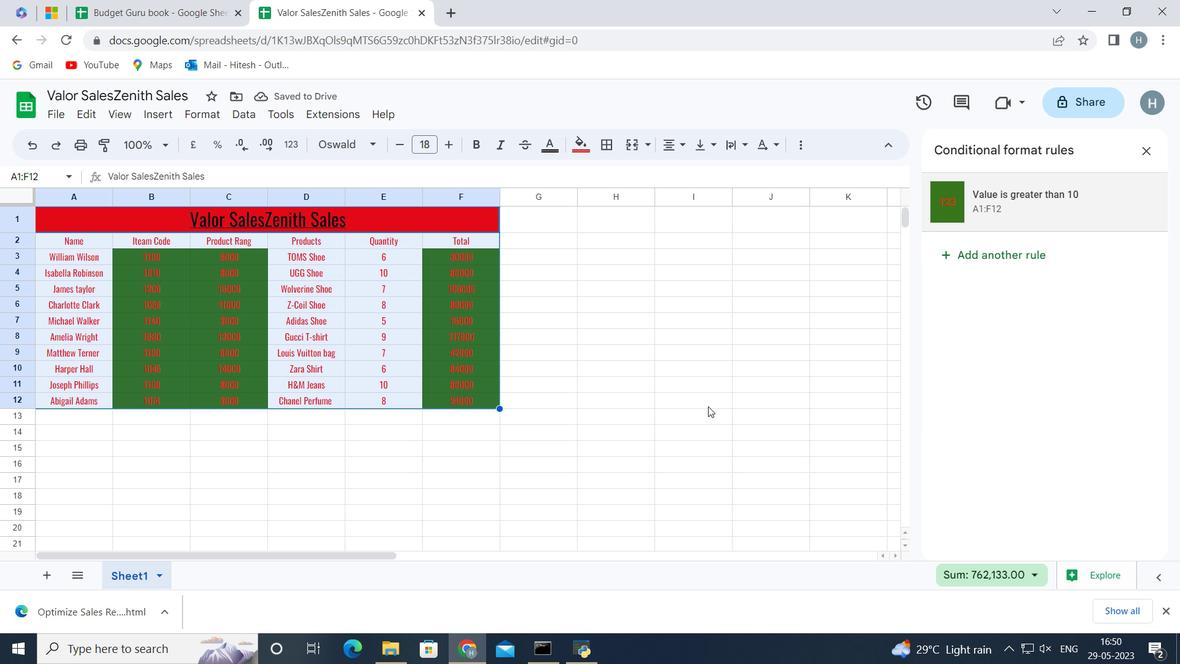 
Action: Mouse moved to (411, 484)
Screenshot: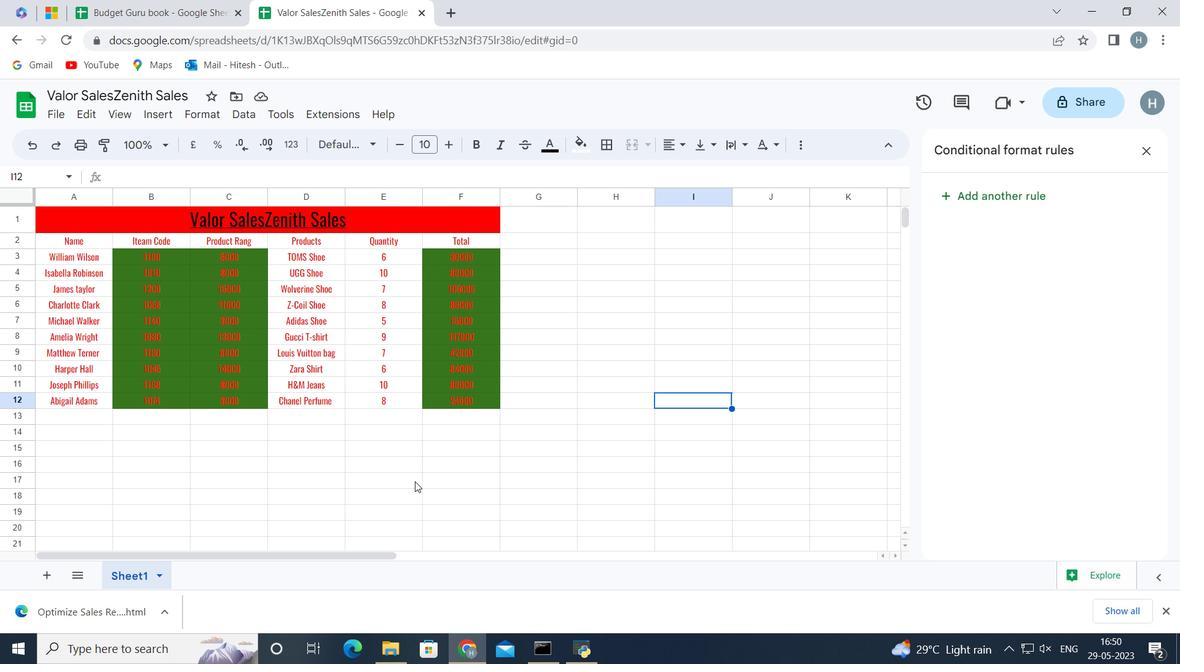 
